 Task: Create a due date automation trigger when advanced on, on the monday of the week a card is due add fields with custom field "Resume" set to a date less than 1 days ago at 11:00 AM.
Action: Mouse moved to (1399, 97)
Screenshot: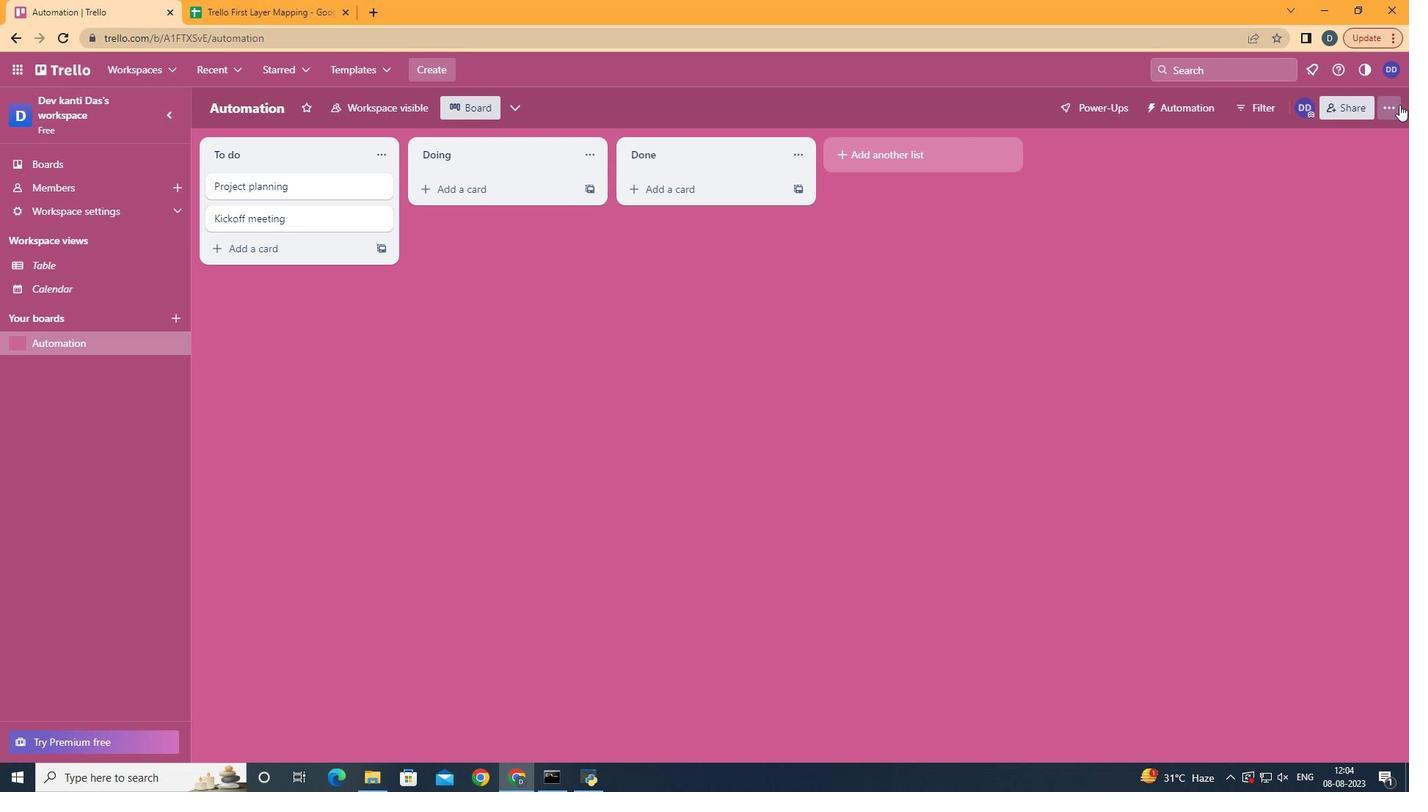
Action: Mouse pressed left at (1399, 97)
Screenshot: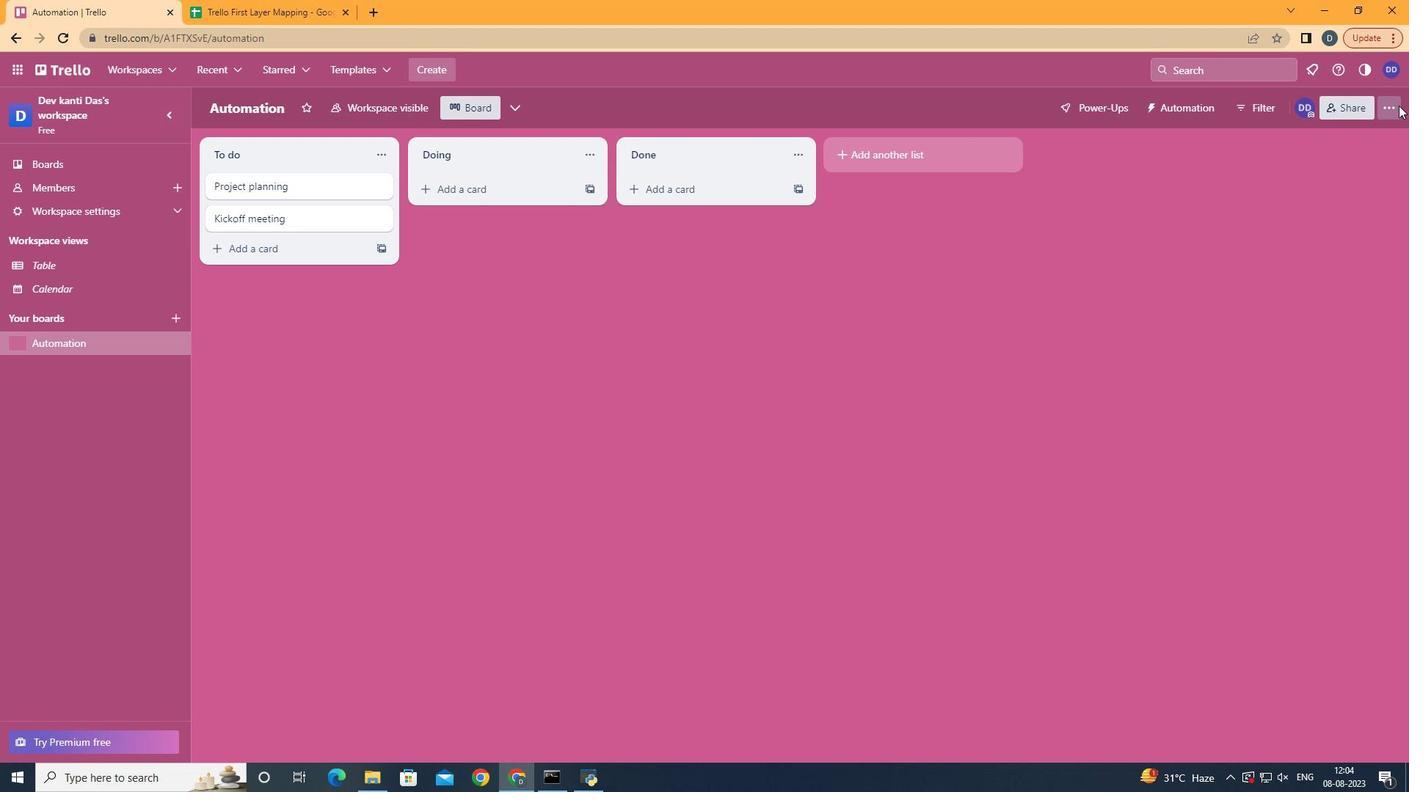 
Action: Mouse moved to (1271, 320)
Screenshot: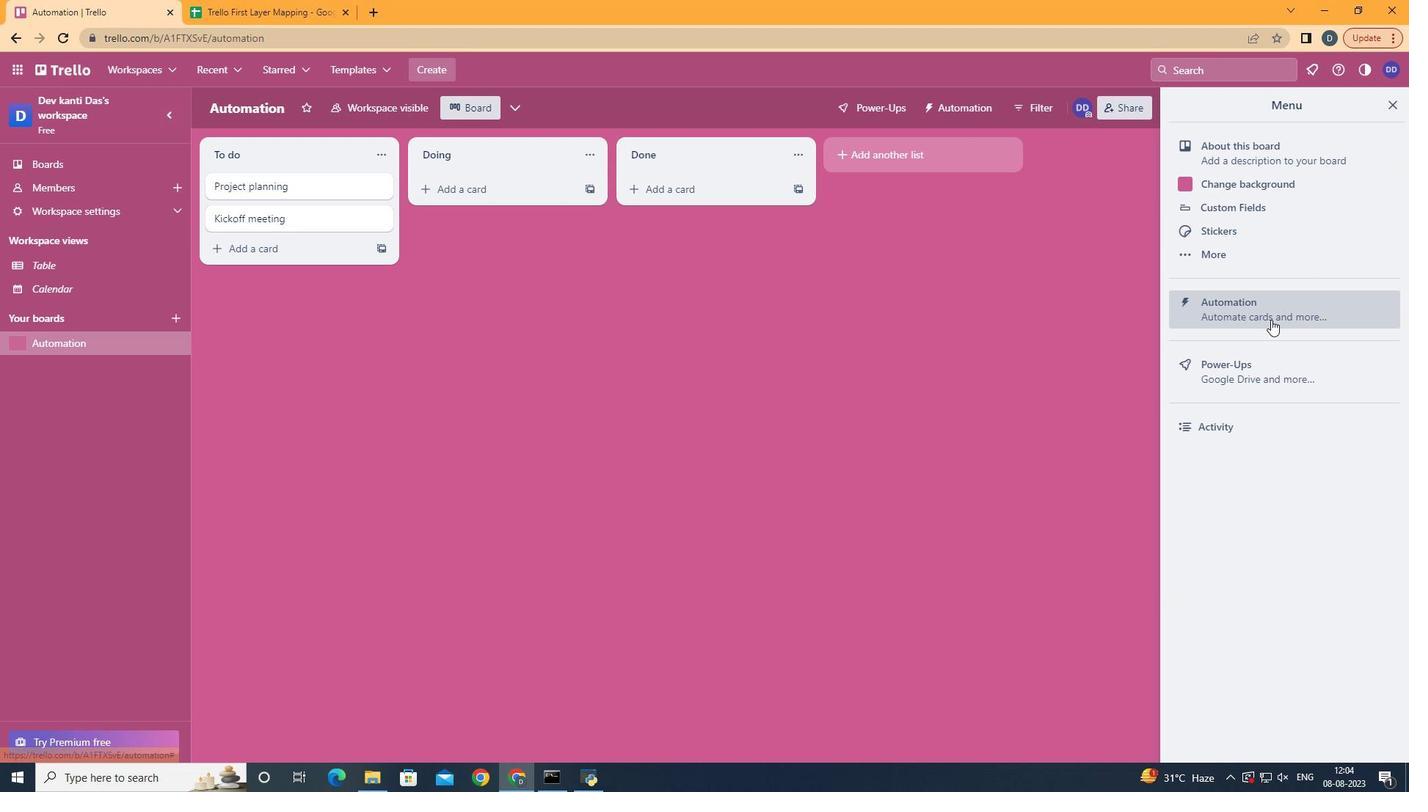 
Action: Mouse pressed left at (1271, 320)
Screenshot: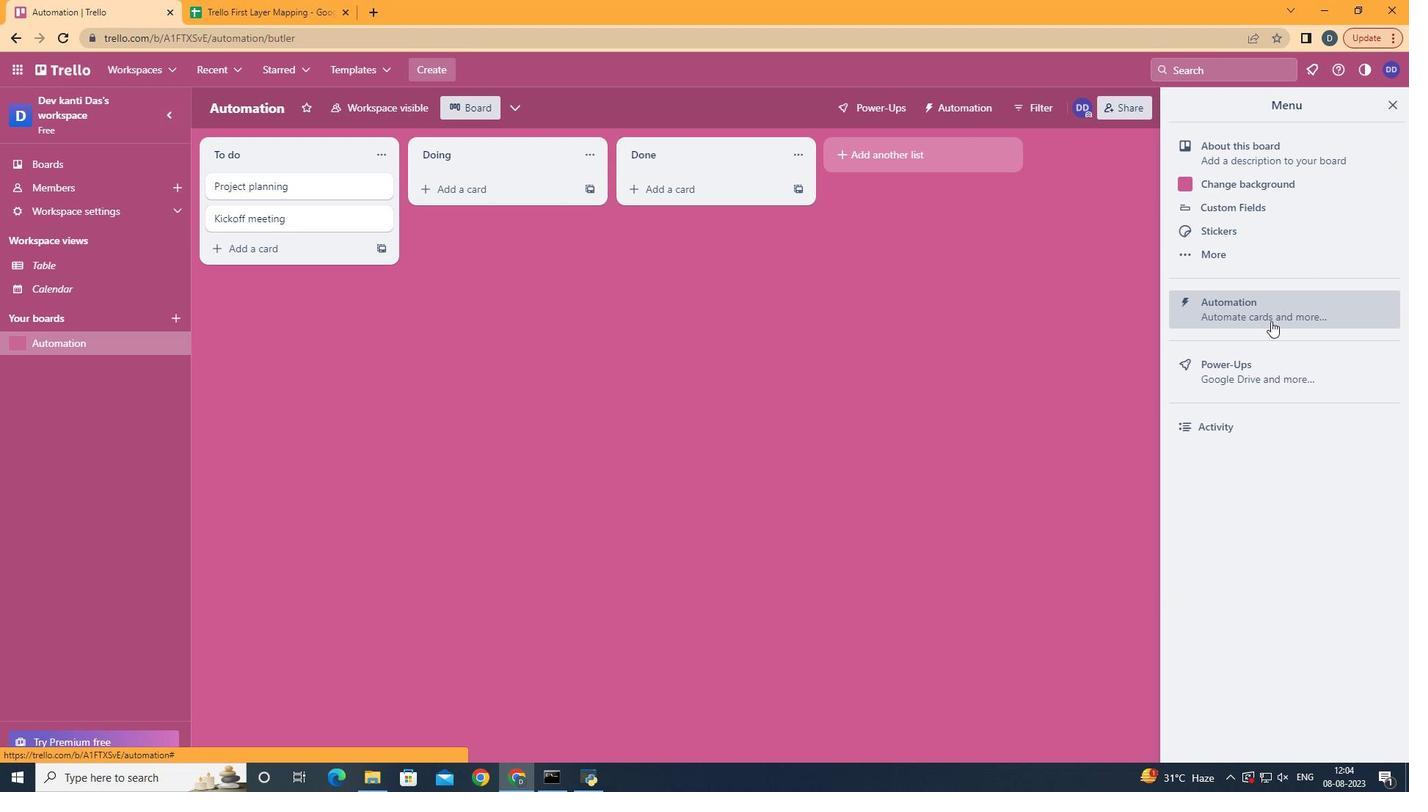 
Action: Mouse moved to (259, 292)
Screenshot: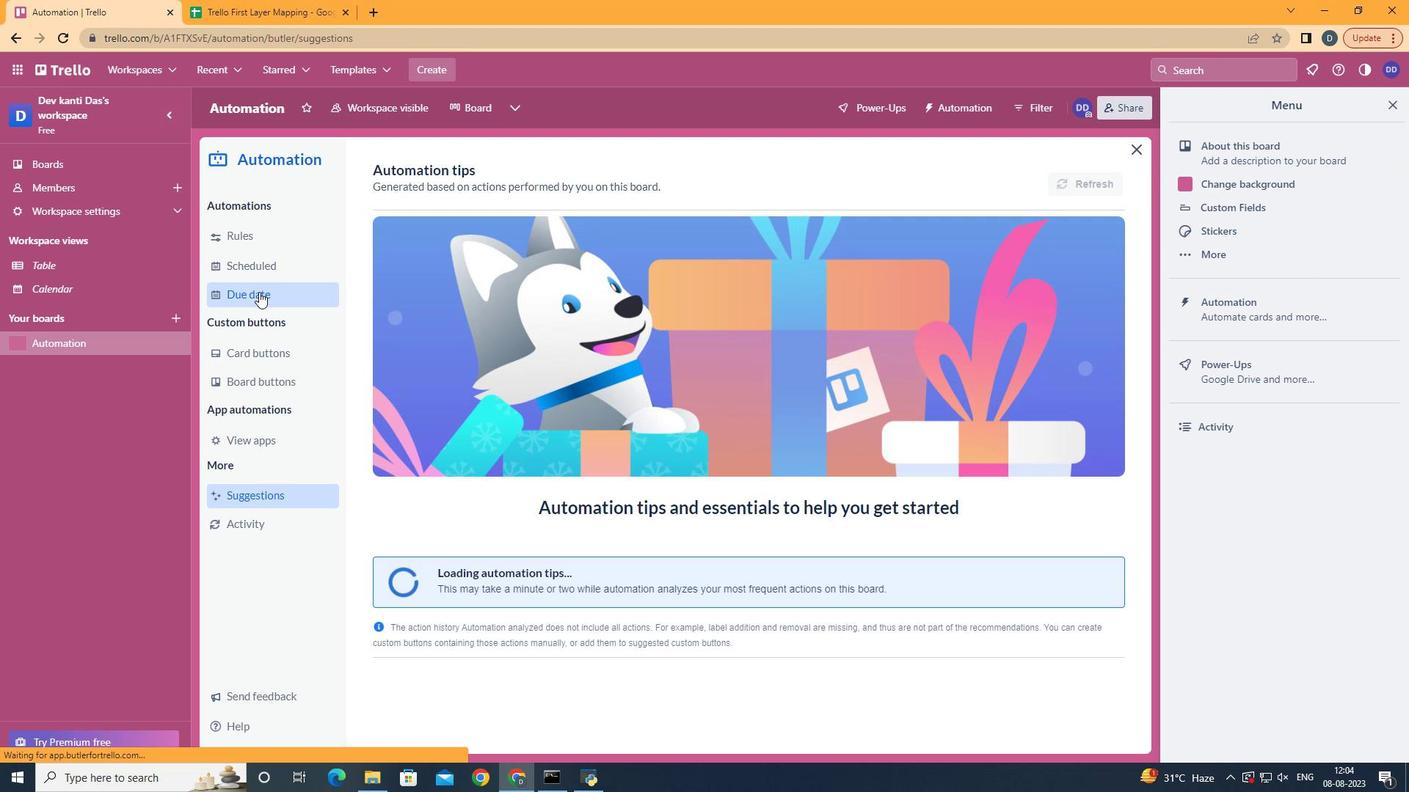 
Action: Mouse pressed left at (259, 292)
Screenshot: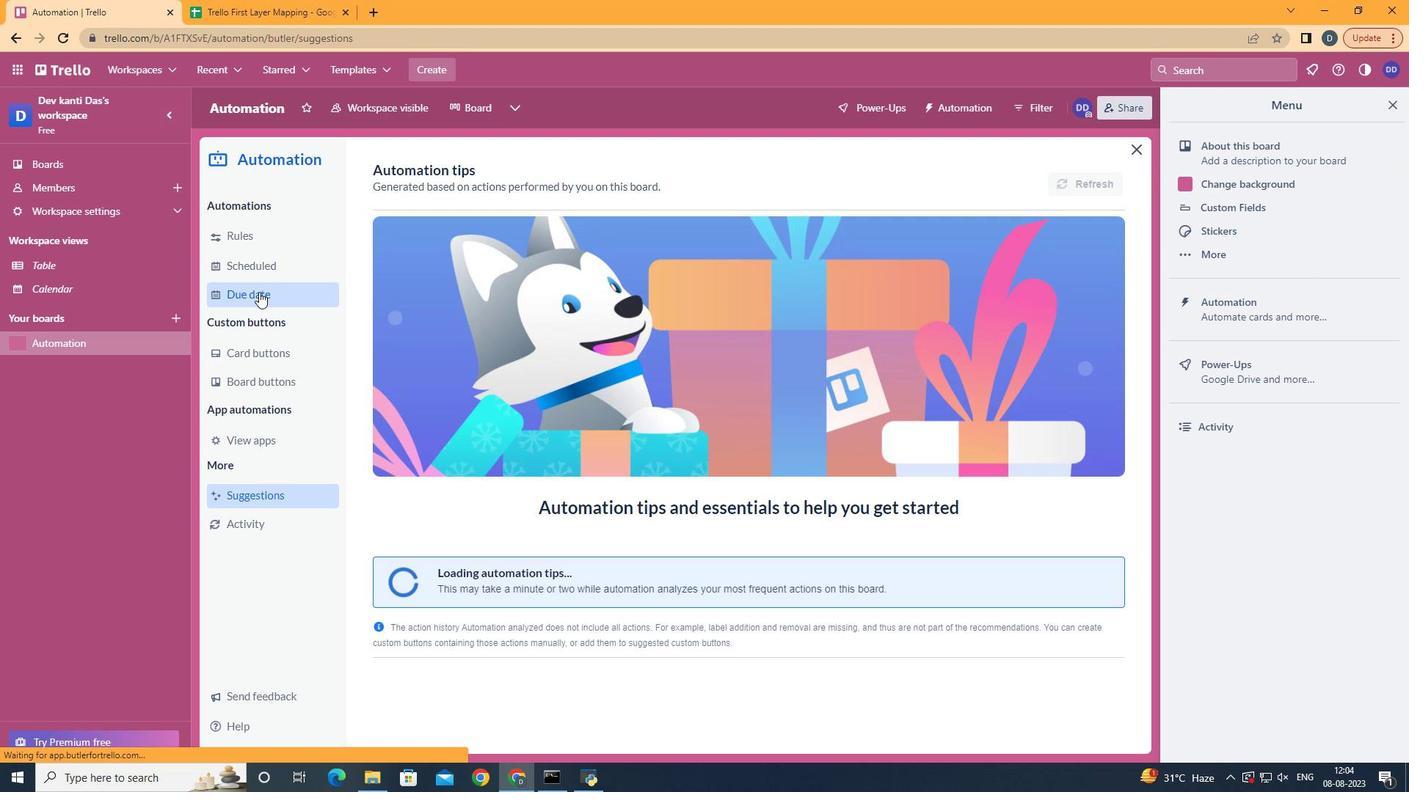
Action: Mouse moved to (1046, 170)
Screenshot: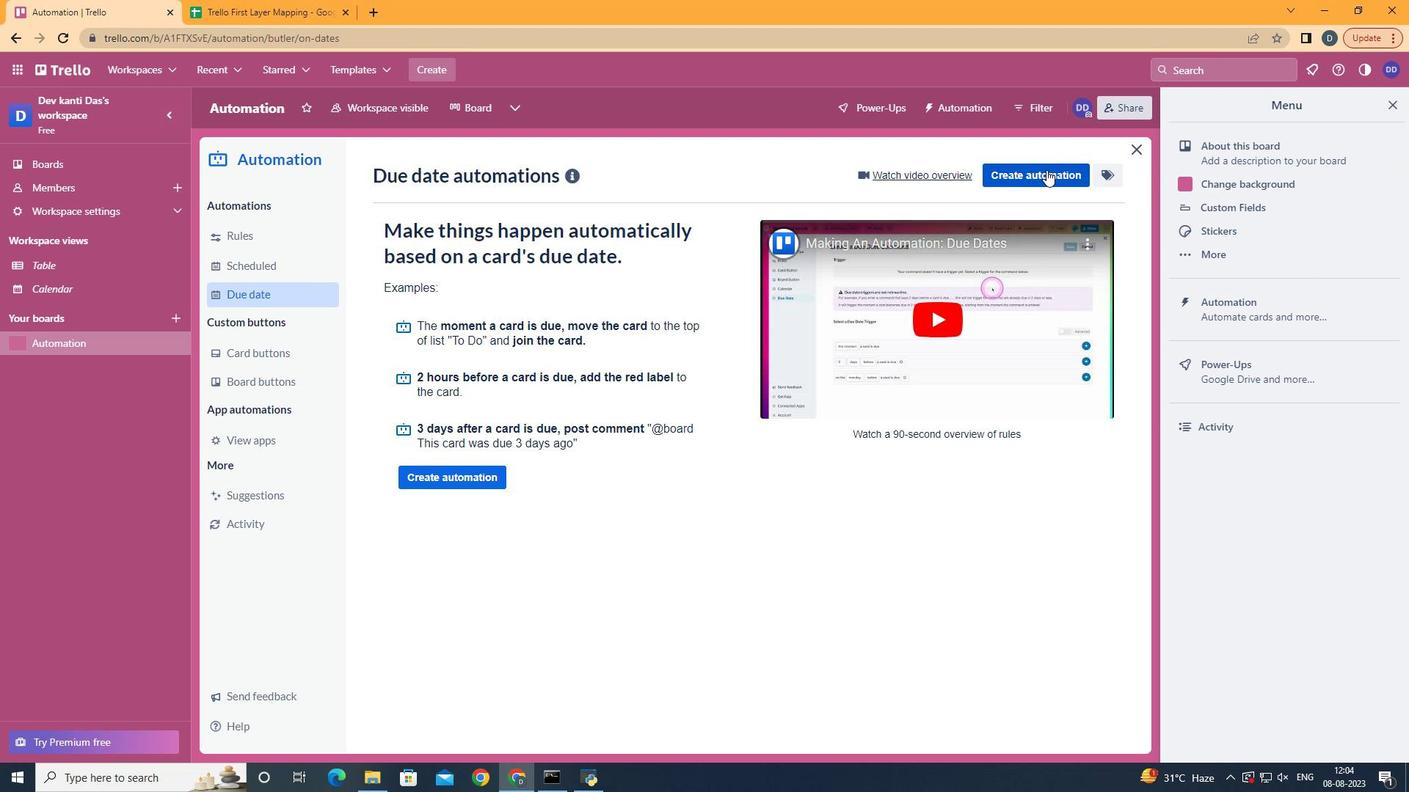 
Action: Mouse pressed left at (1046, 170)
Screenshot: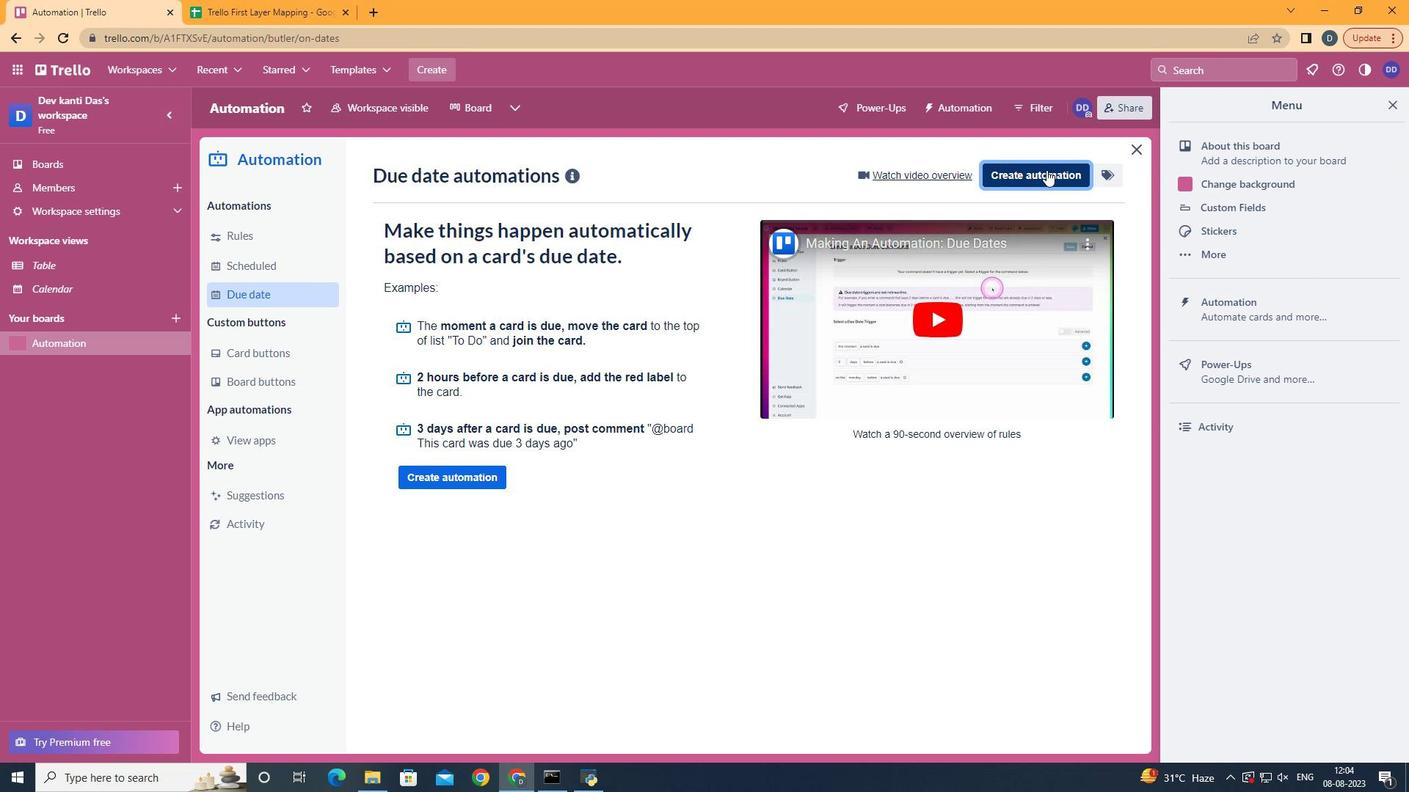 
Action: Mouse moved to (773, 321)
Screenshot: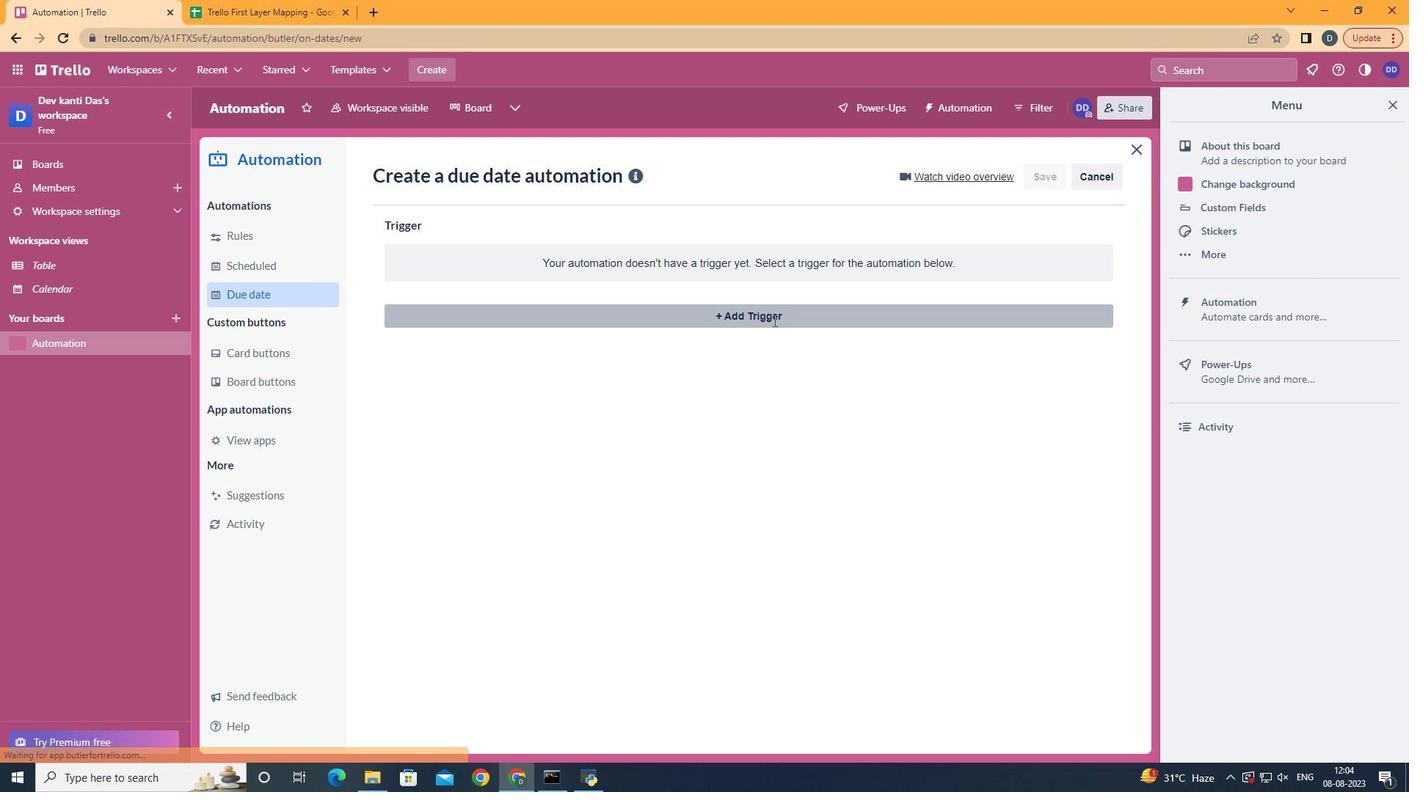 
Action: Mouse pressed left at (773, 321)
Screenshot: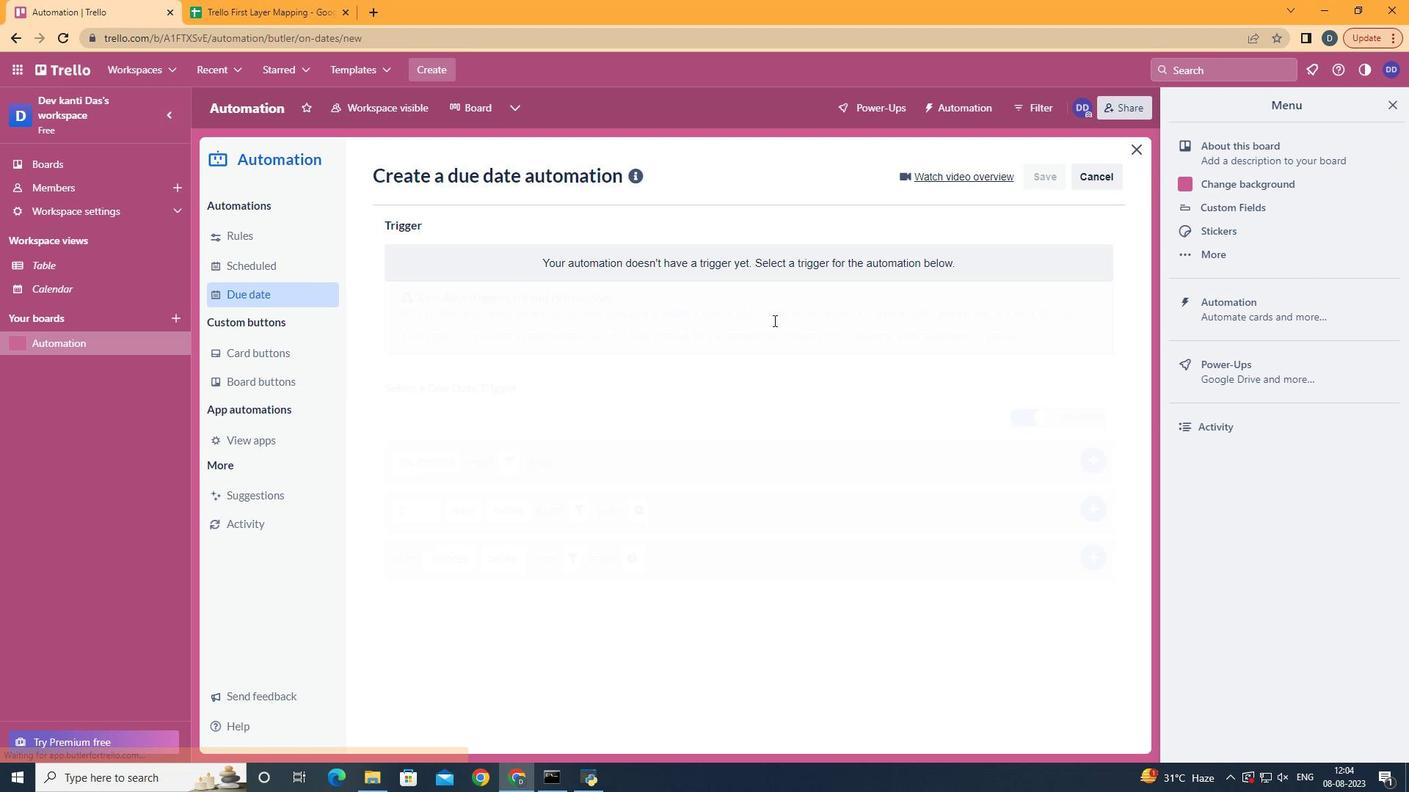 
Action: Mouse moved to (460, 378)
Screenshot: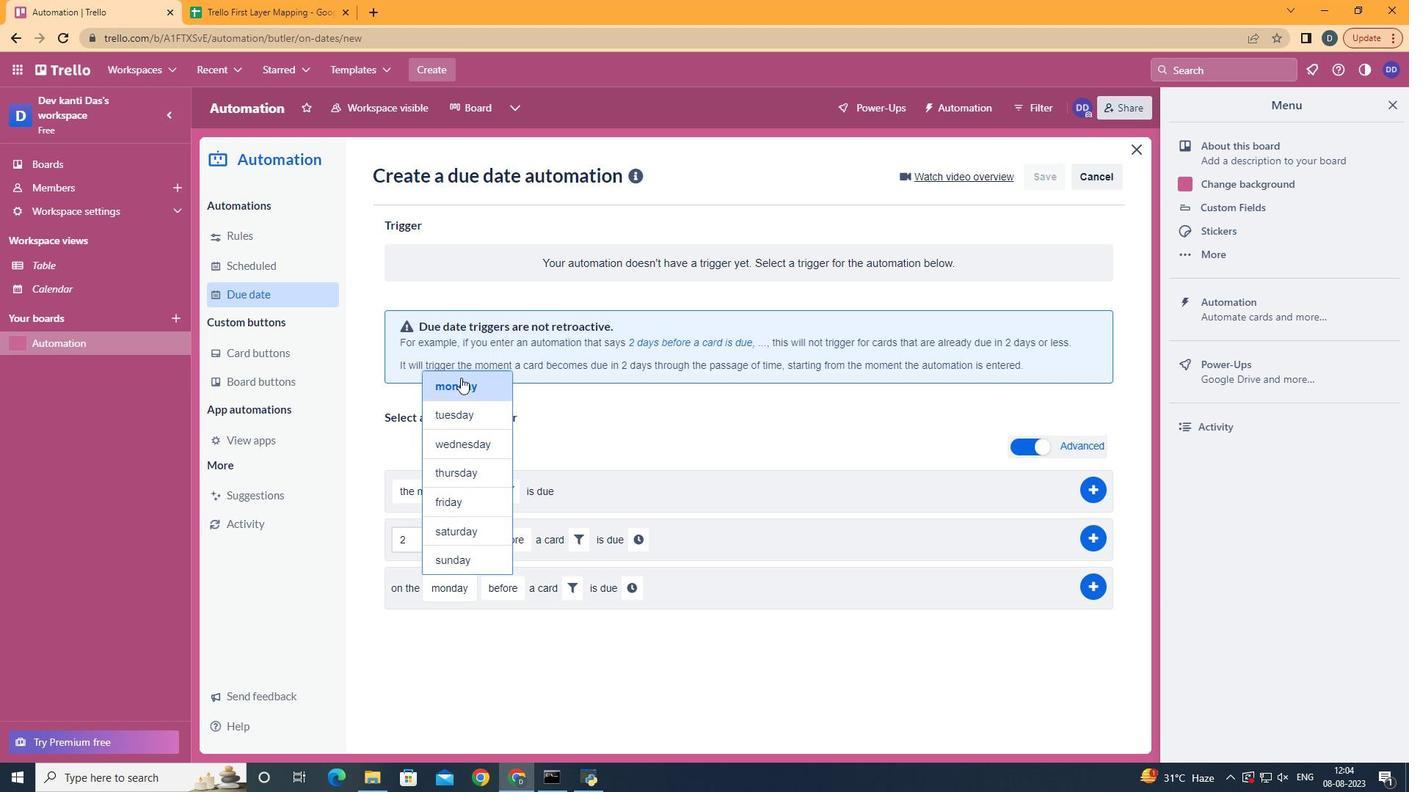 
Action: Mouse pressed left at (460, 378)
Screenshot: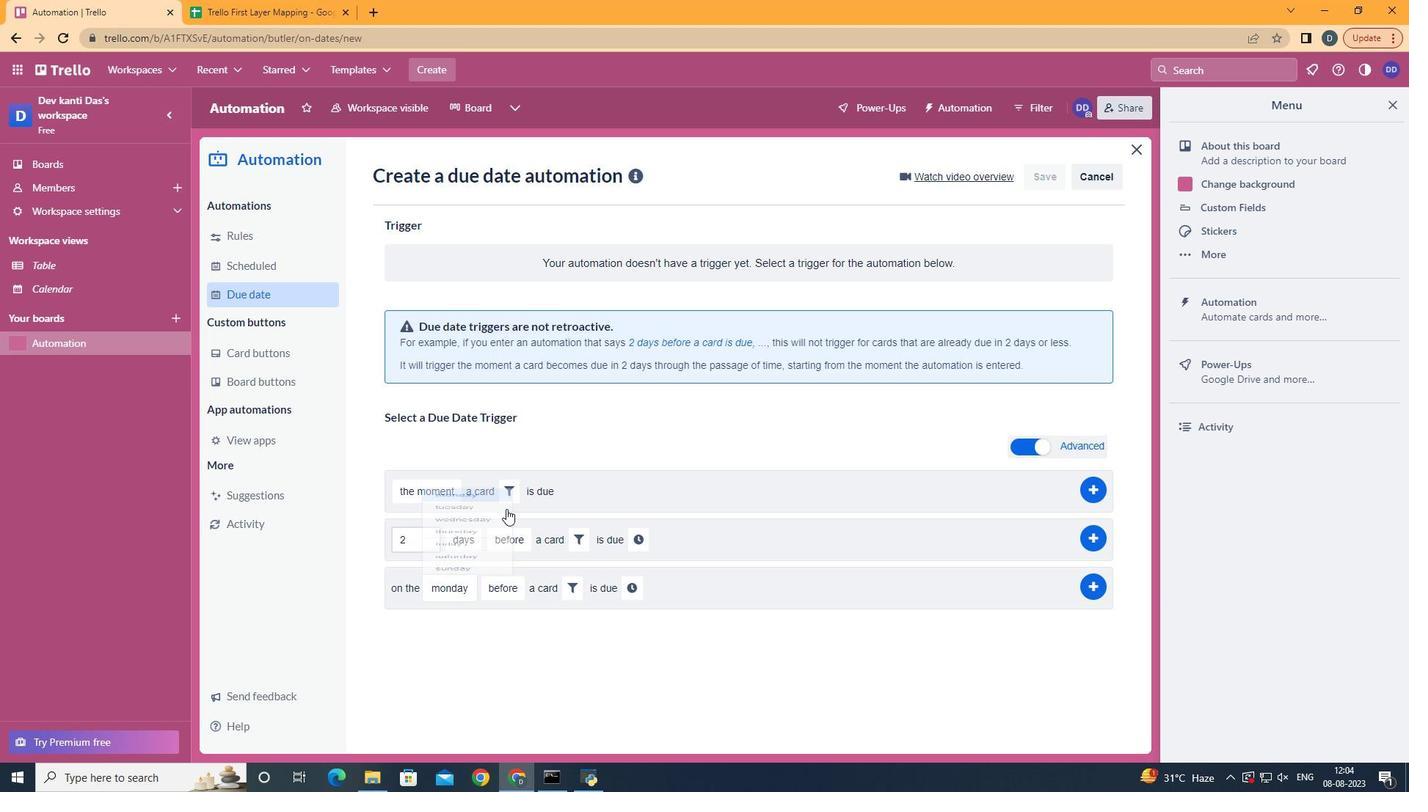 
Action: Mouse moved to (529, 678)
Screenshot: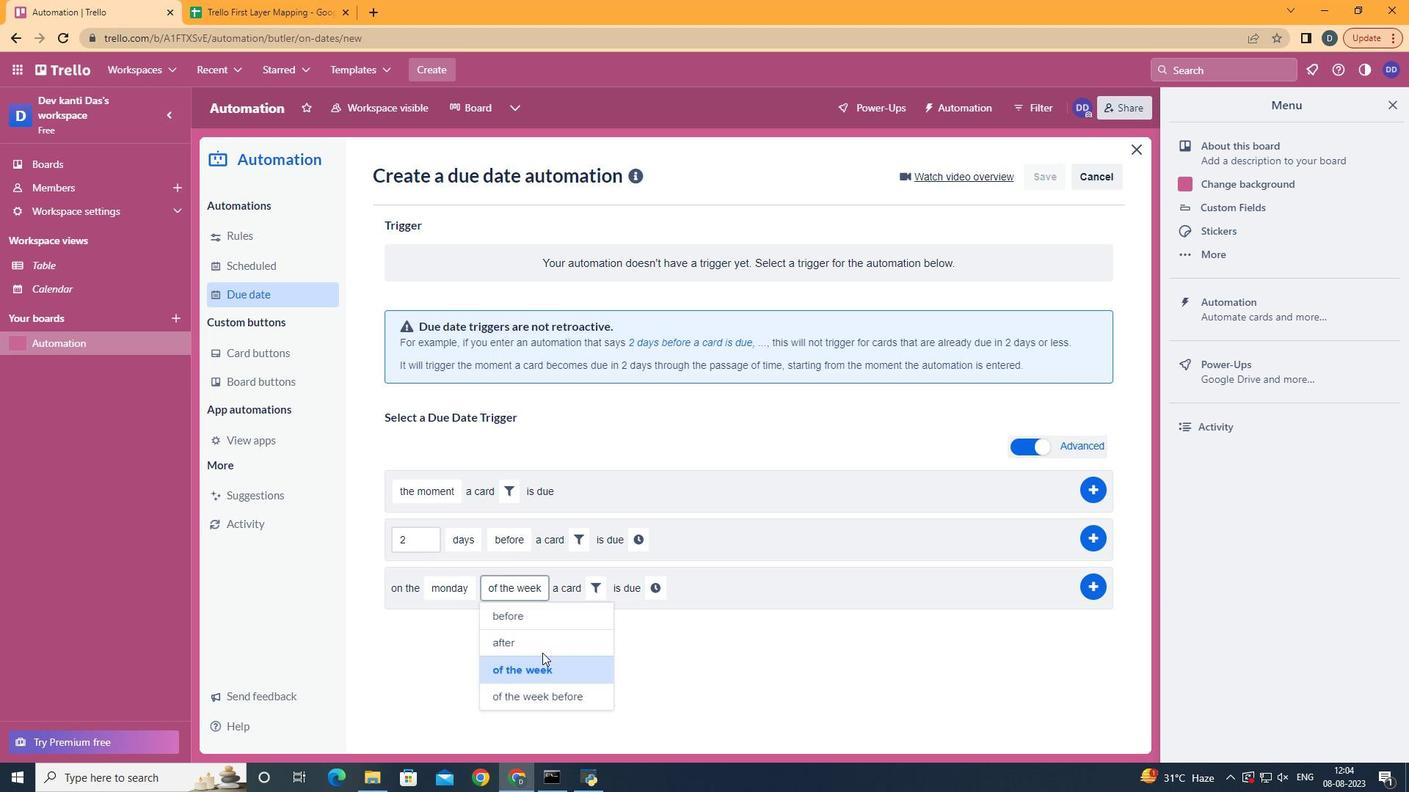 
Action: Mouse pressed left at (529, 678)
Screenshot: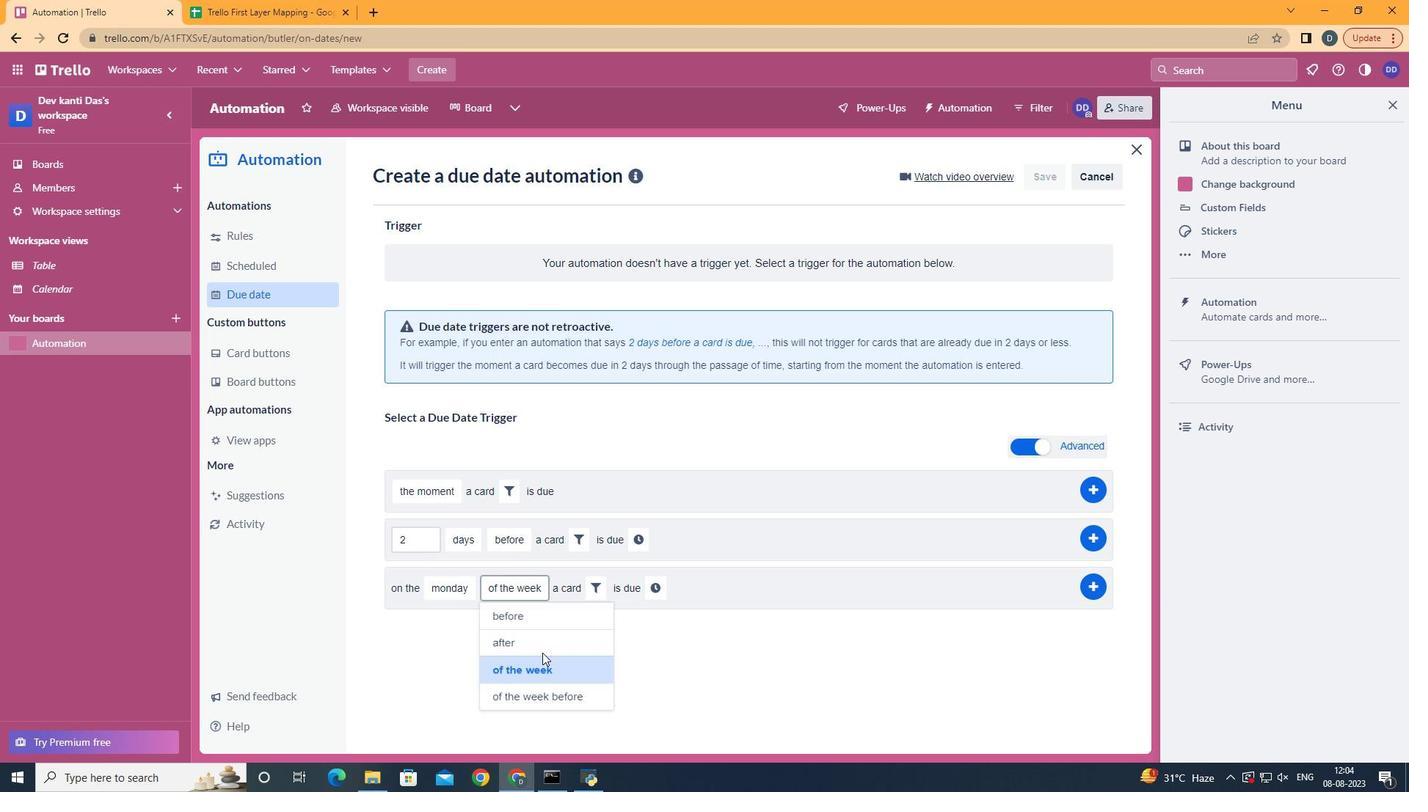 
Action: Mouse moved to (589, 595)
Screenshot: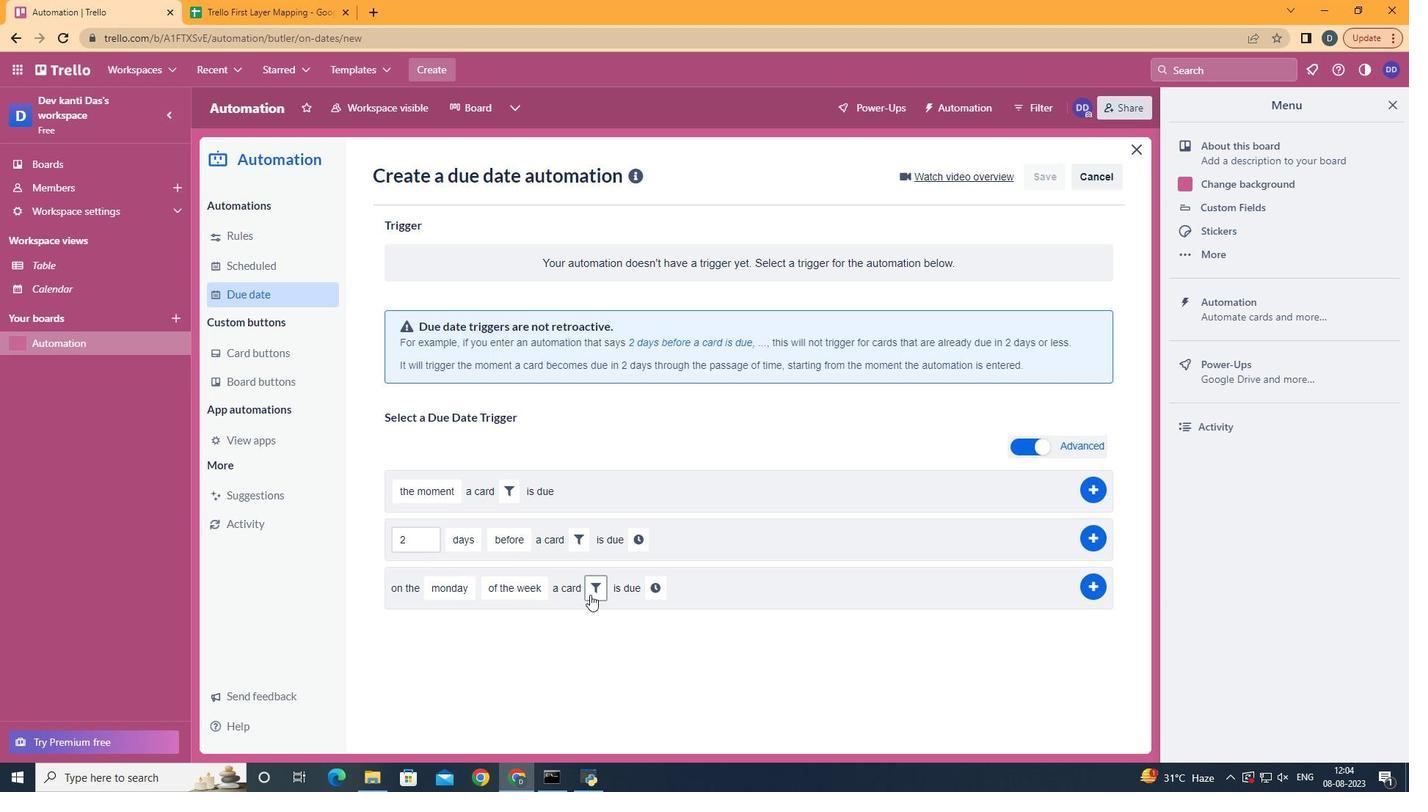 
Action: Mouse pressed left at (589, 595)
Screenshot: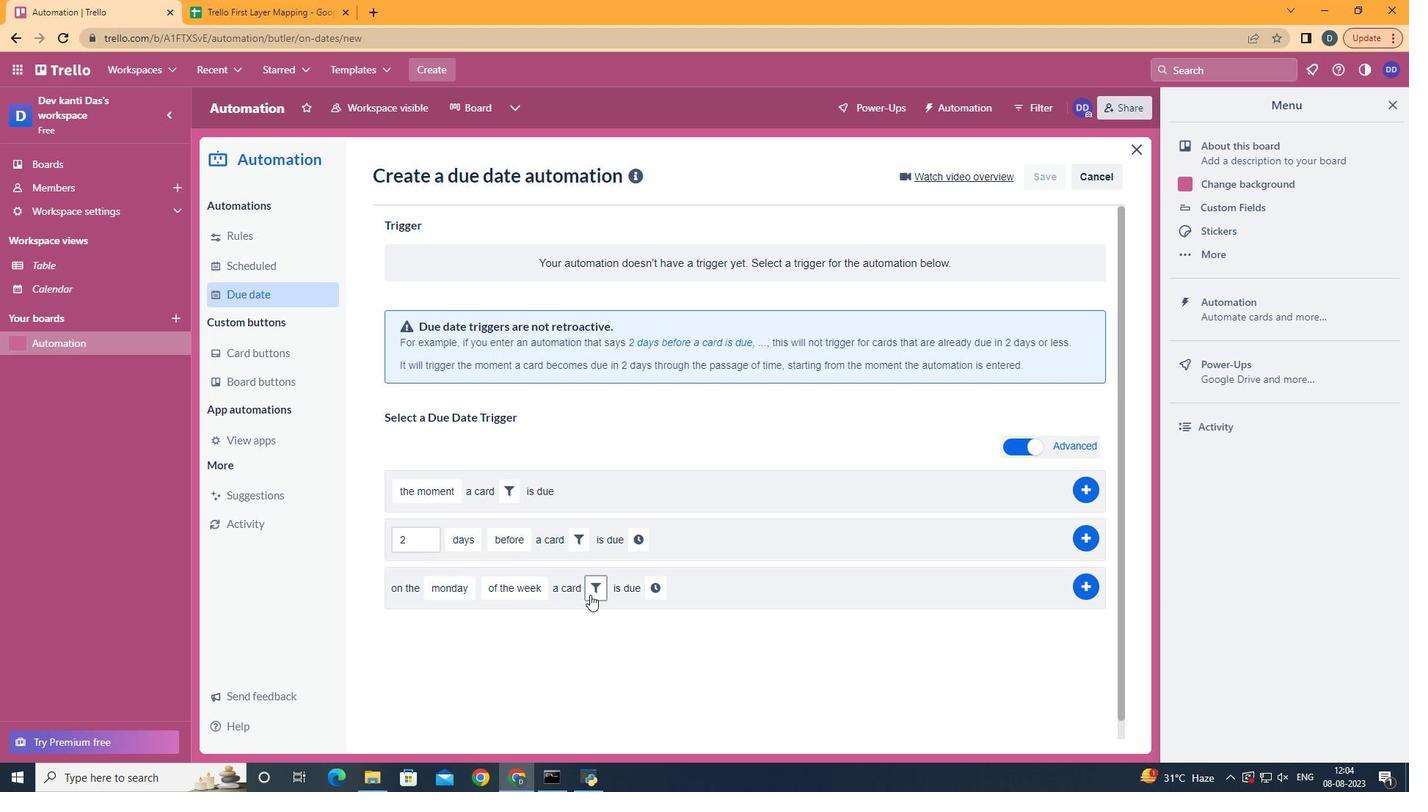
Action: Mouse moved to (824, 641)
Screenshot: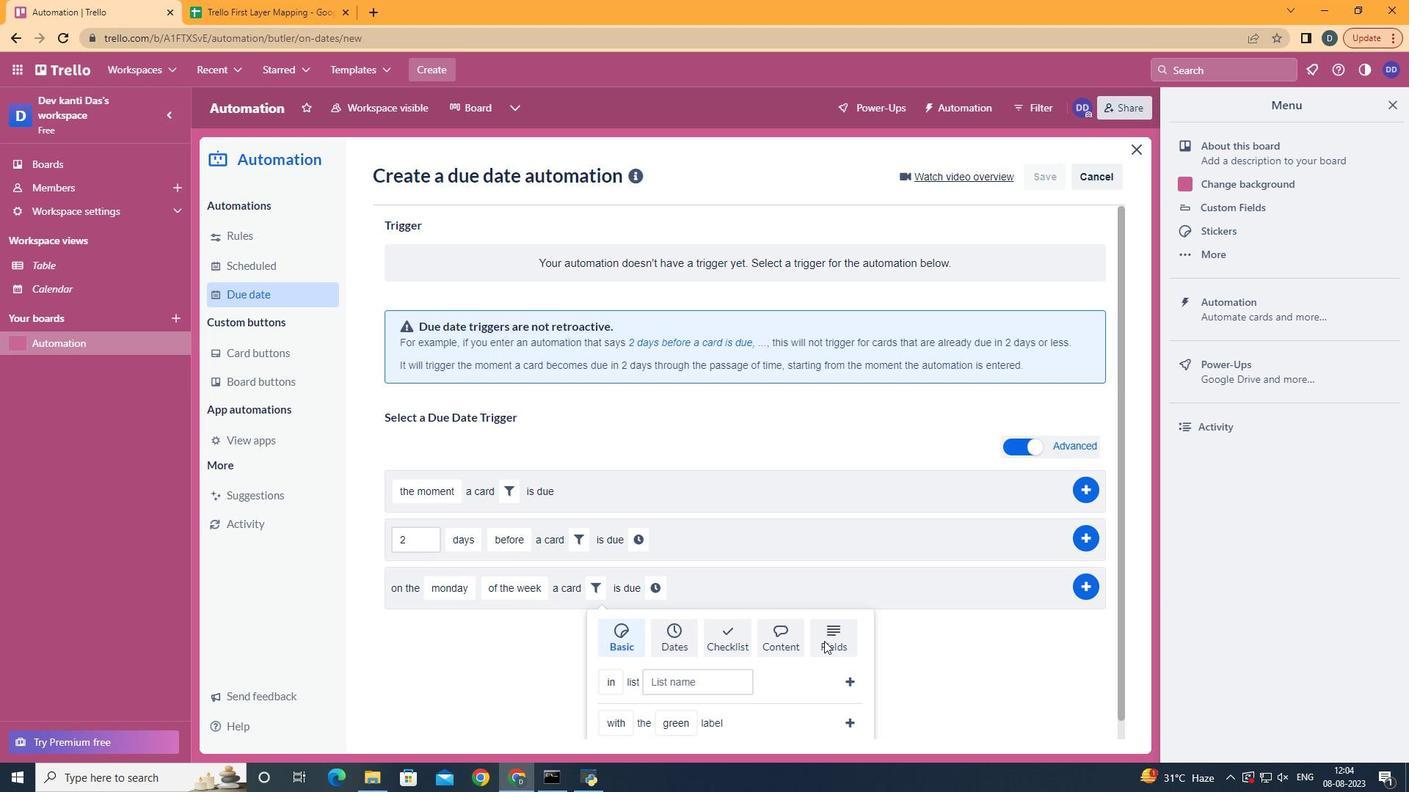 
Action: Mouse pressed left at (824, 641)
Screenshot: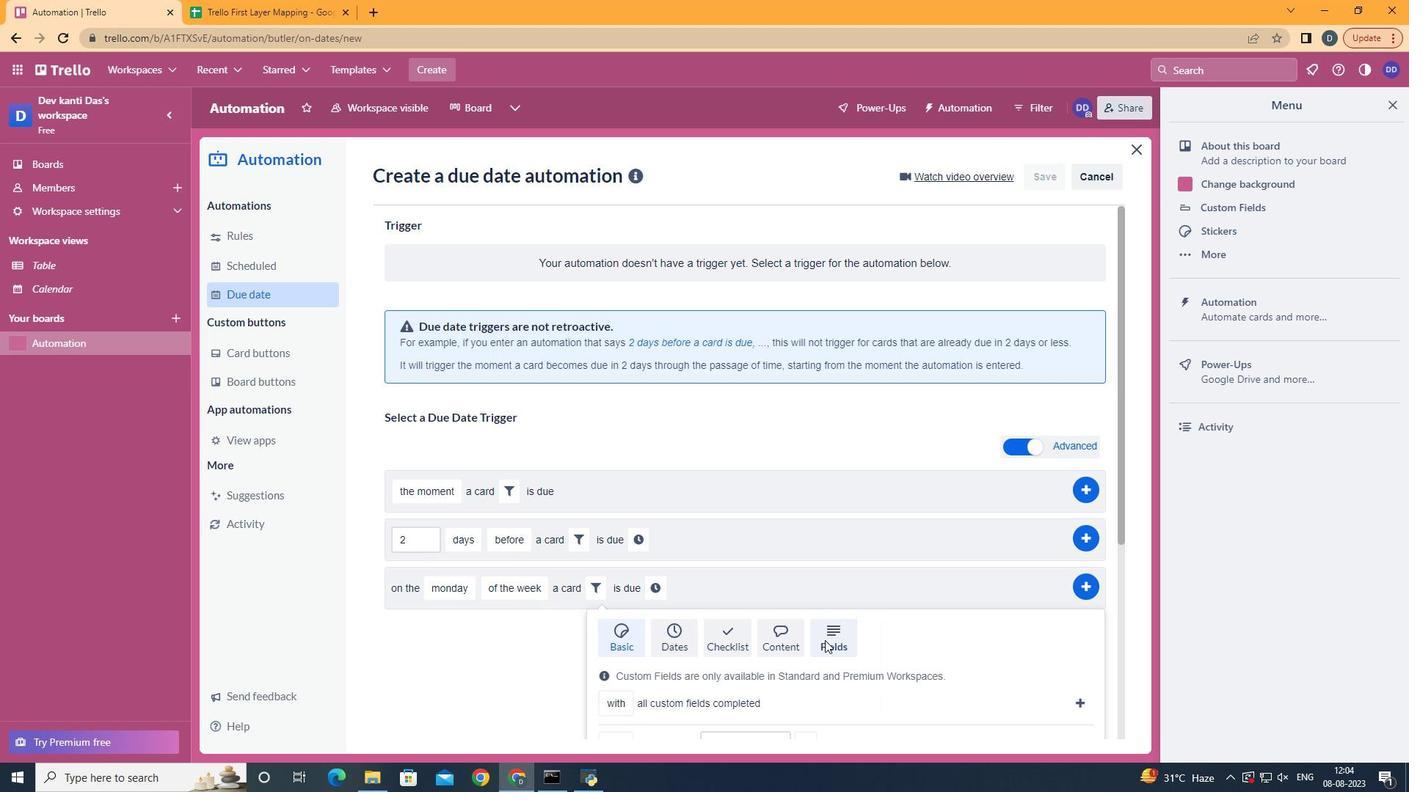 
Action: Mouse moved to (825, 640)
Screenshot: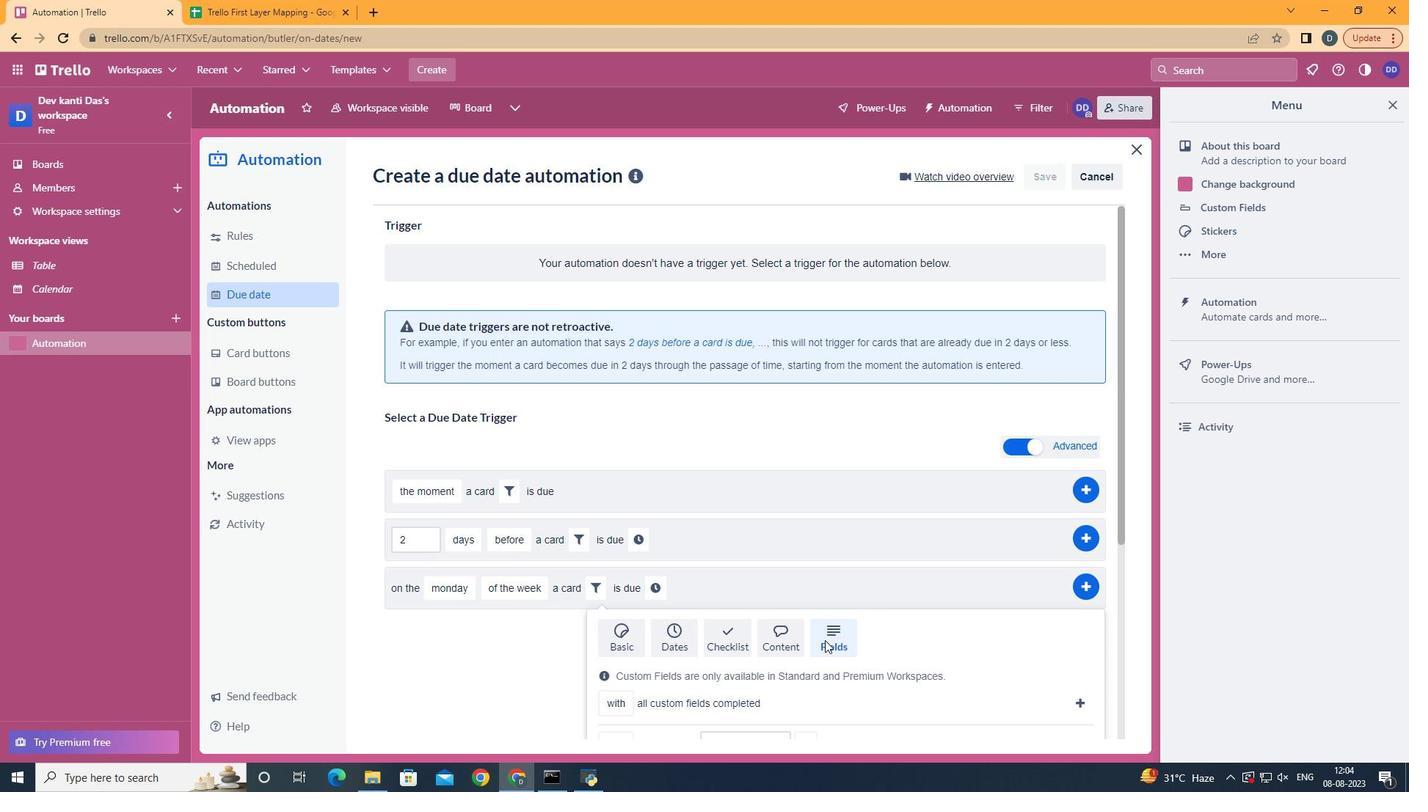 
Action: Mouse scrolled (825, 640) with delta (0, 0)
Screenshot: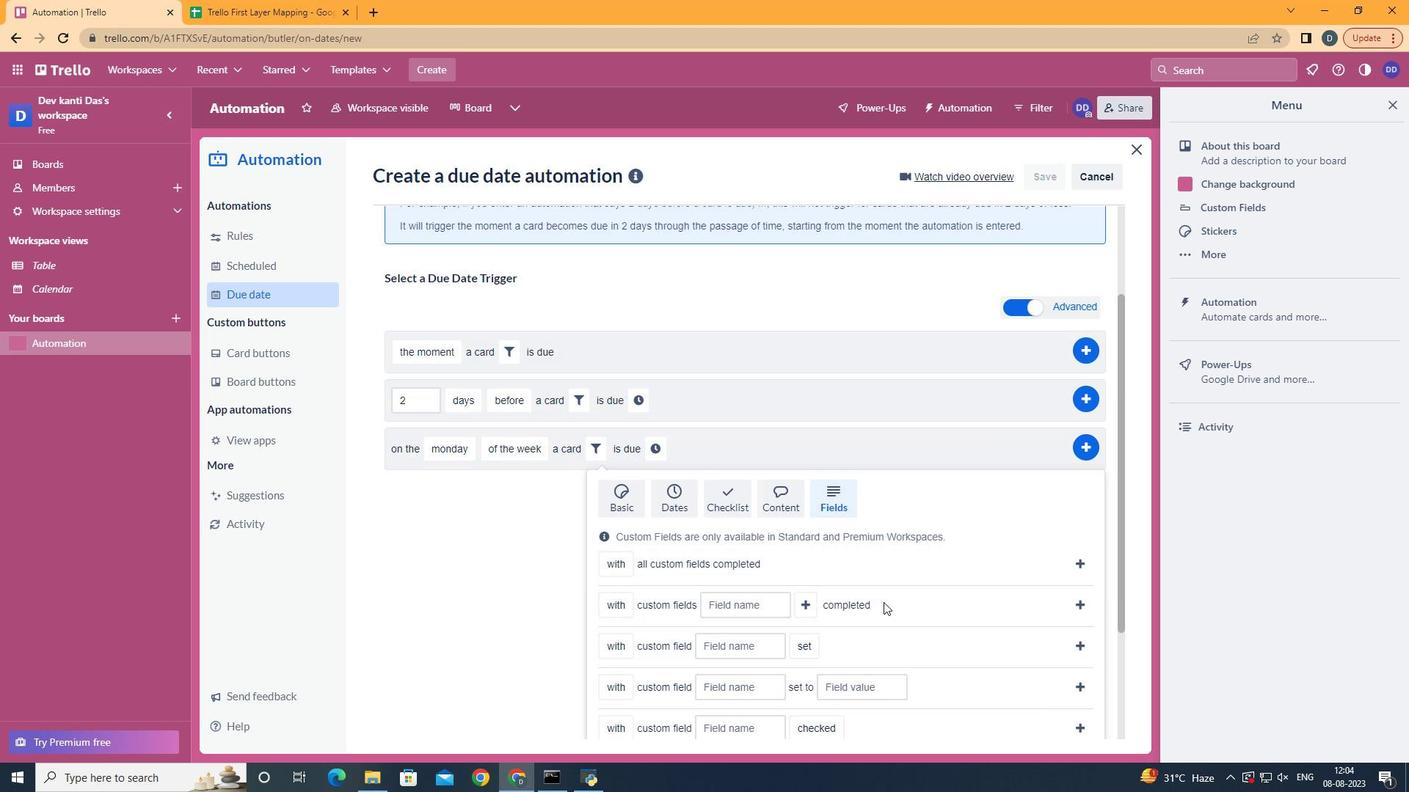 
Action: Mouse scrolled (825, 640) with delta (0, 0)
Screenshot: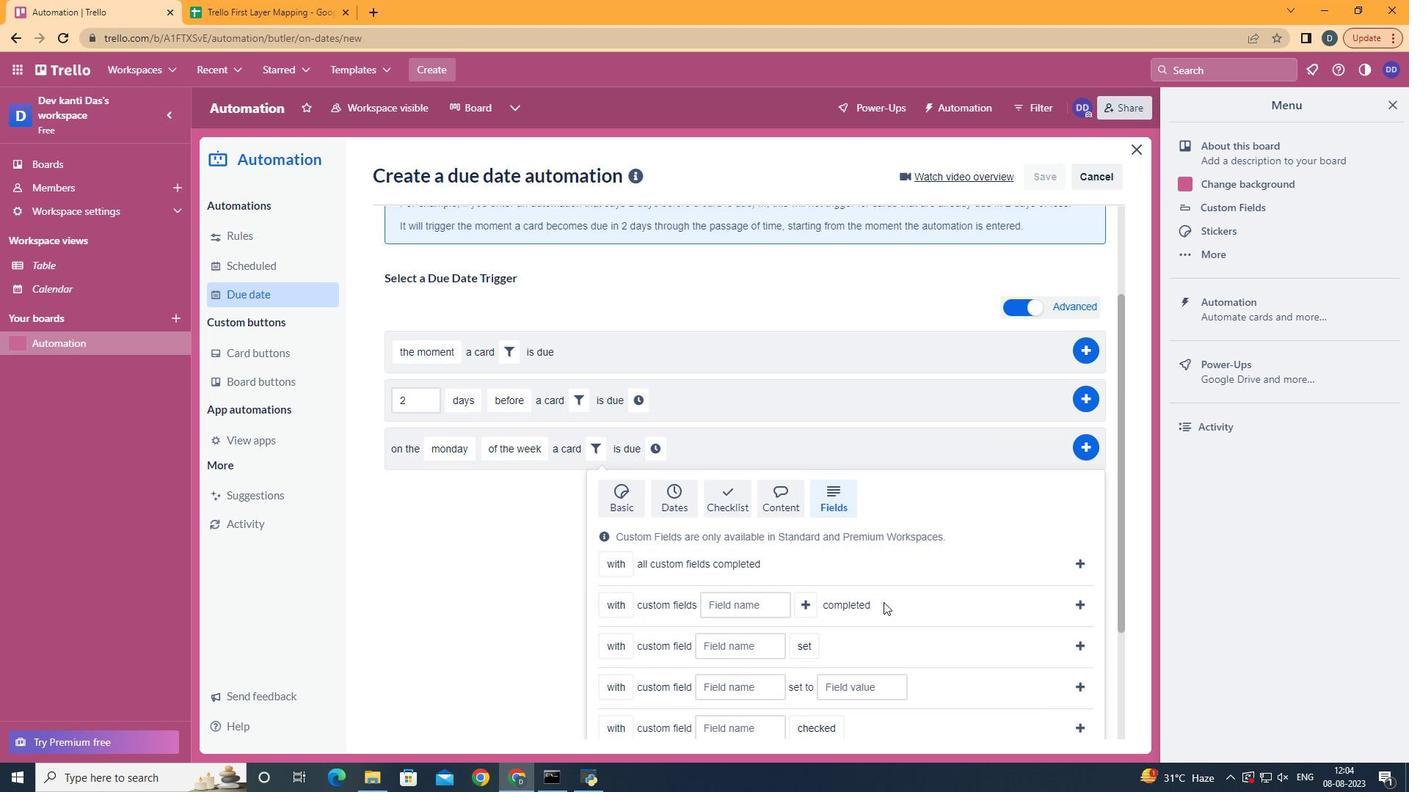 
Action: Mouse moved to (825, 639)
Screenshot: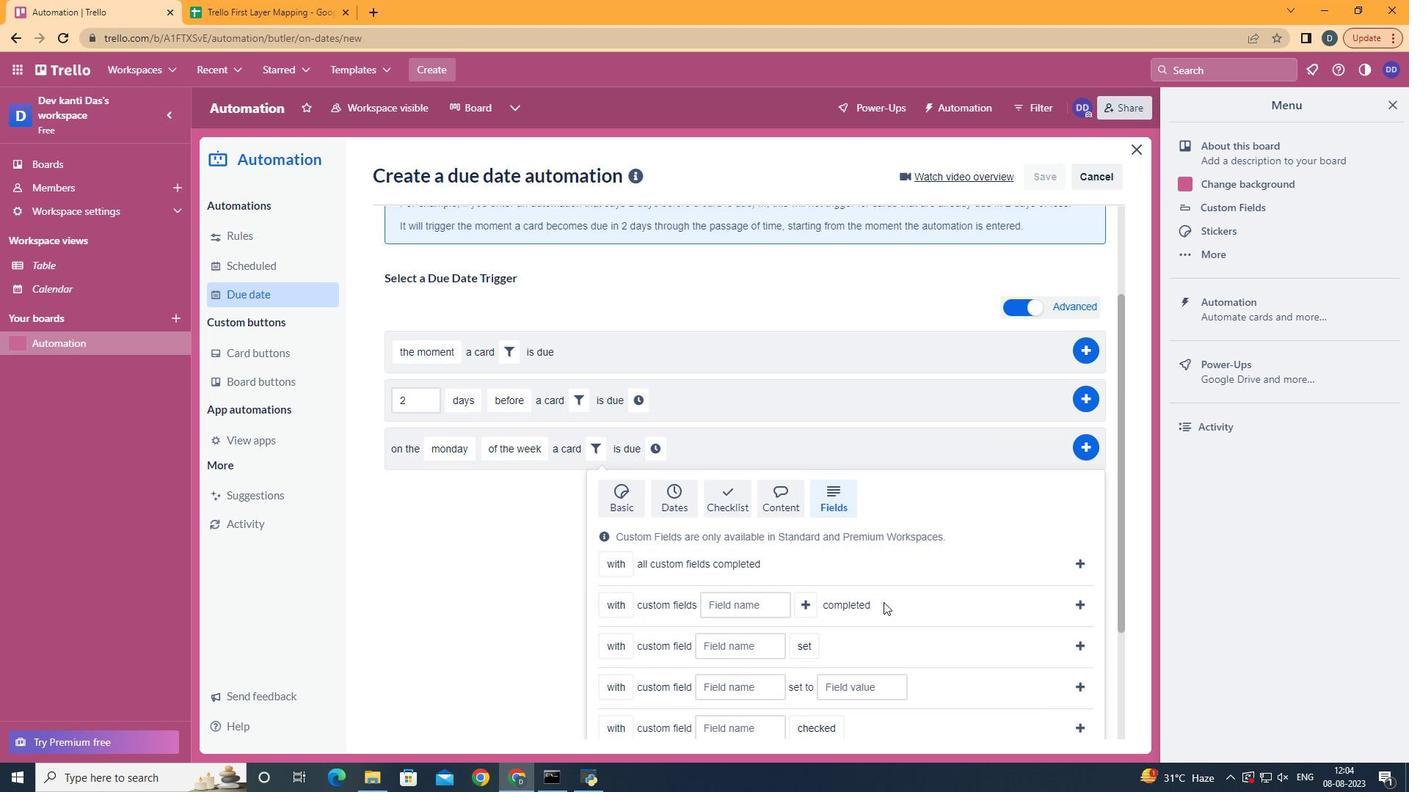 
Action: Mouse scrolled (825, 638) with delta (0, 0)
Screenshot: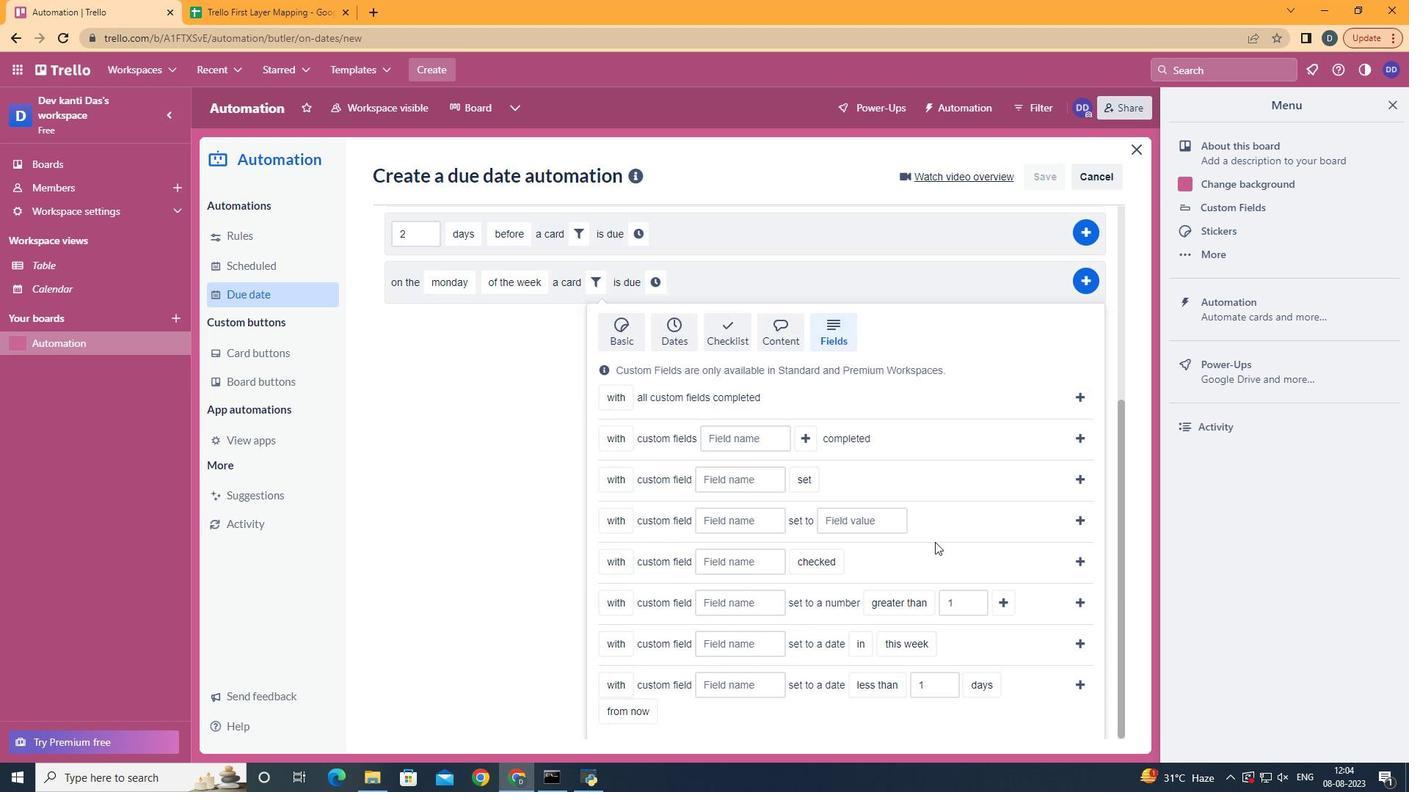 
Action: Mouse moved to (840, 628)
Screenshot: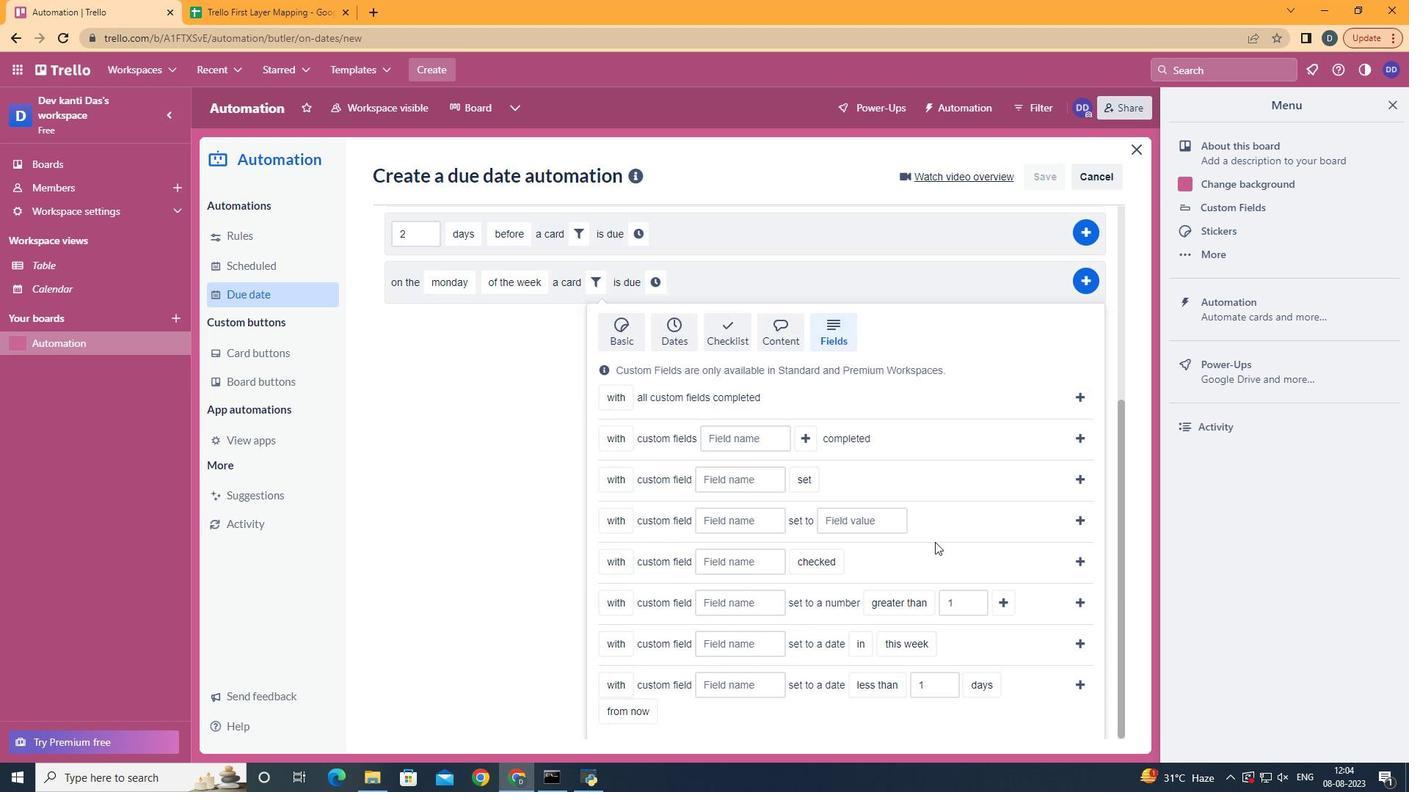
Action: Mouse scrolled (833, 633) with delta (0, 0)
Screenshot: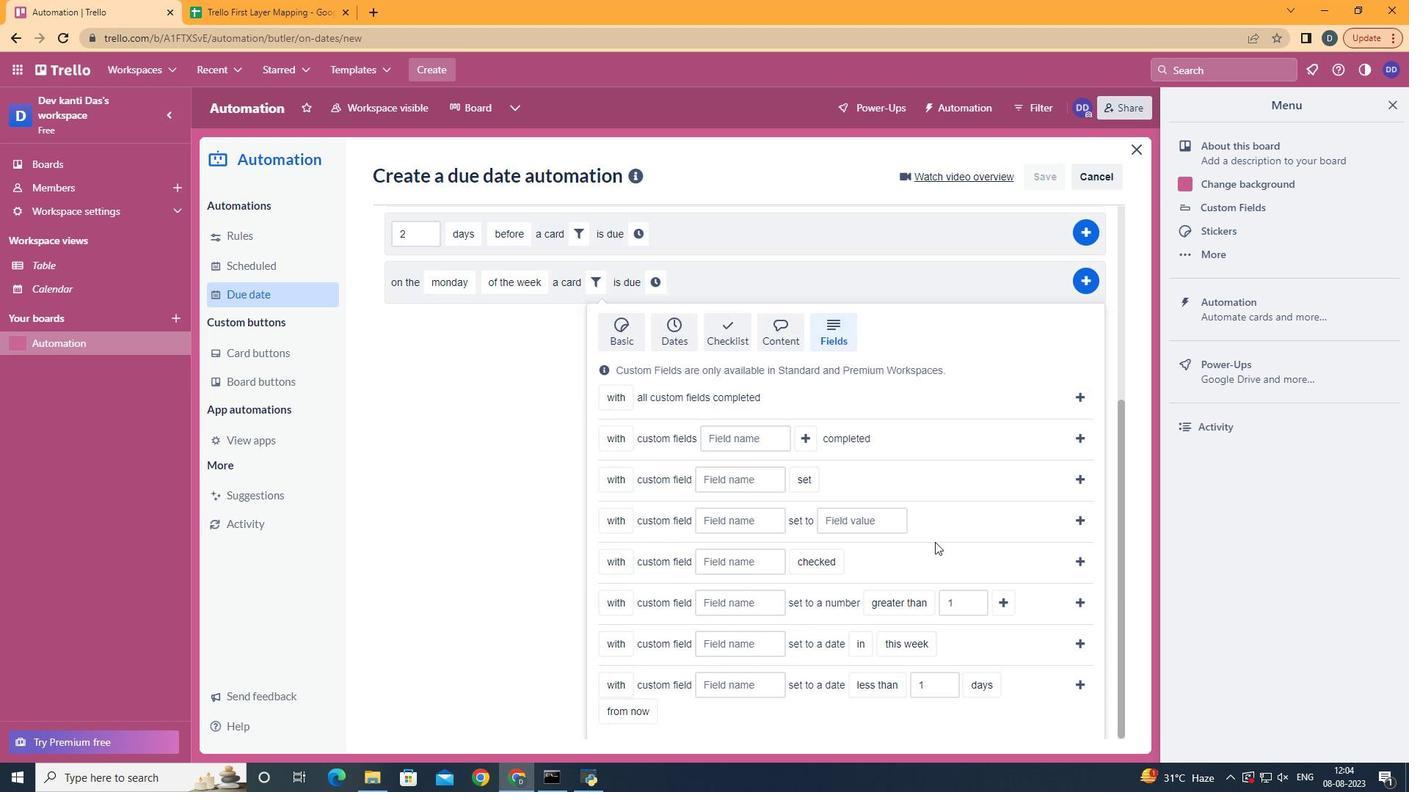 
Action: Mouse moved to (855, 618)
Screenshot: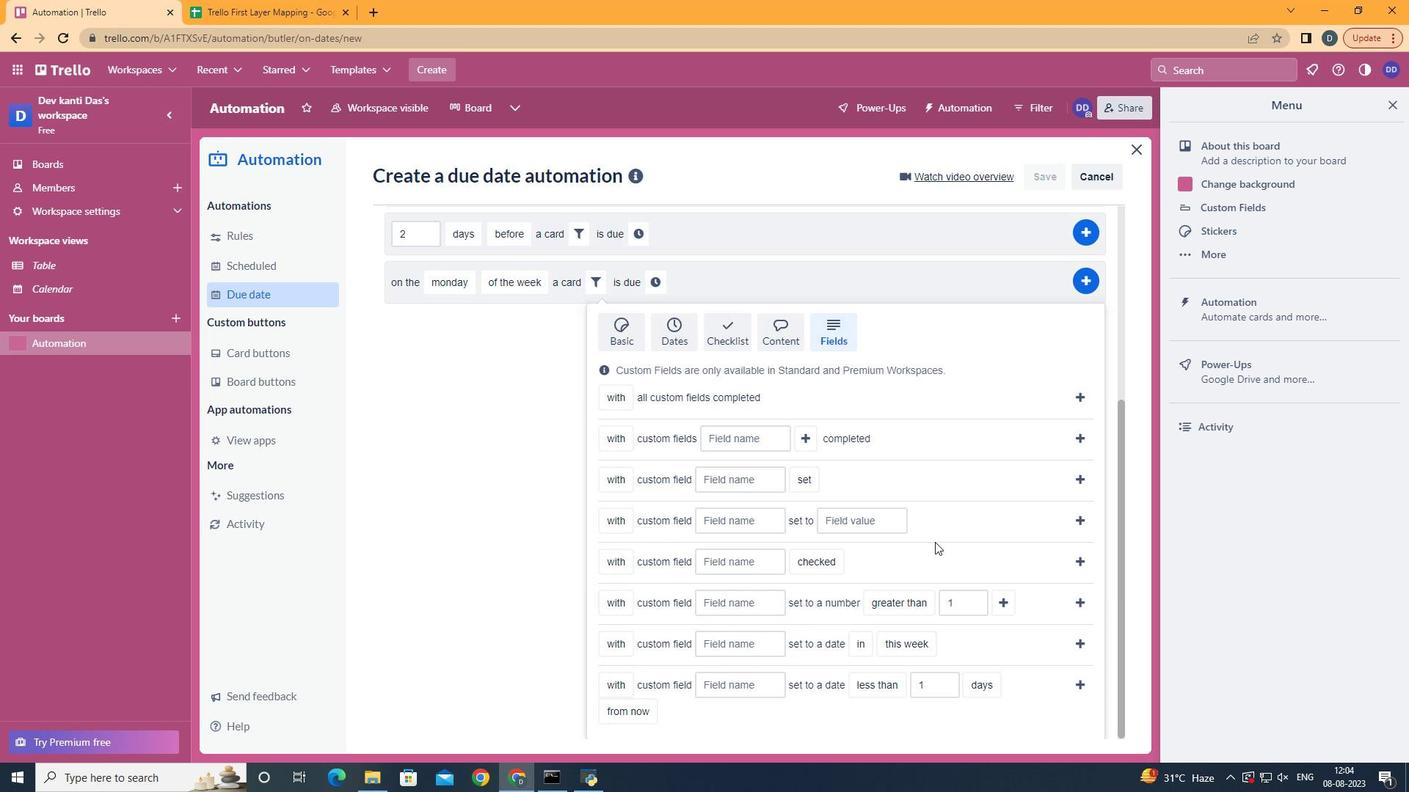 
Action: Mouse scrolled (847, 621) with delta (0, 0)
Screenshot: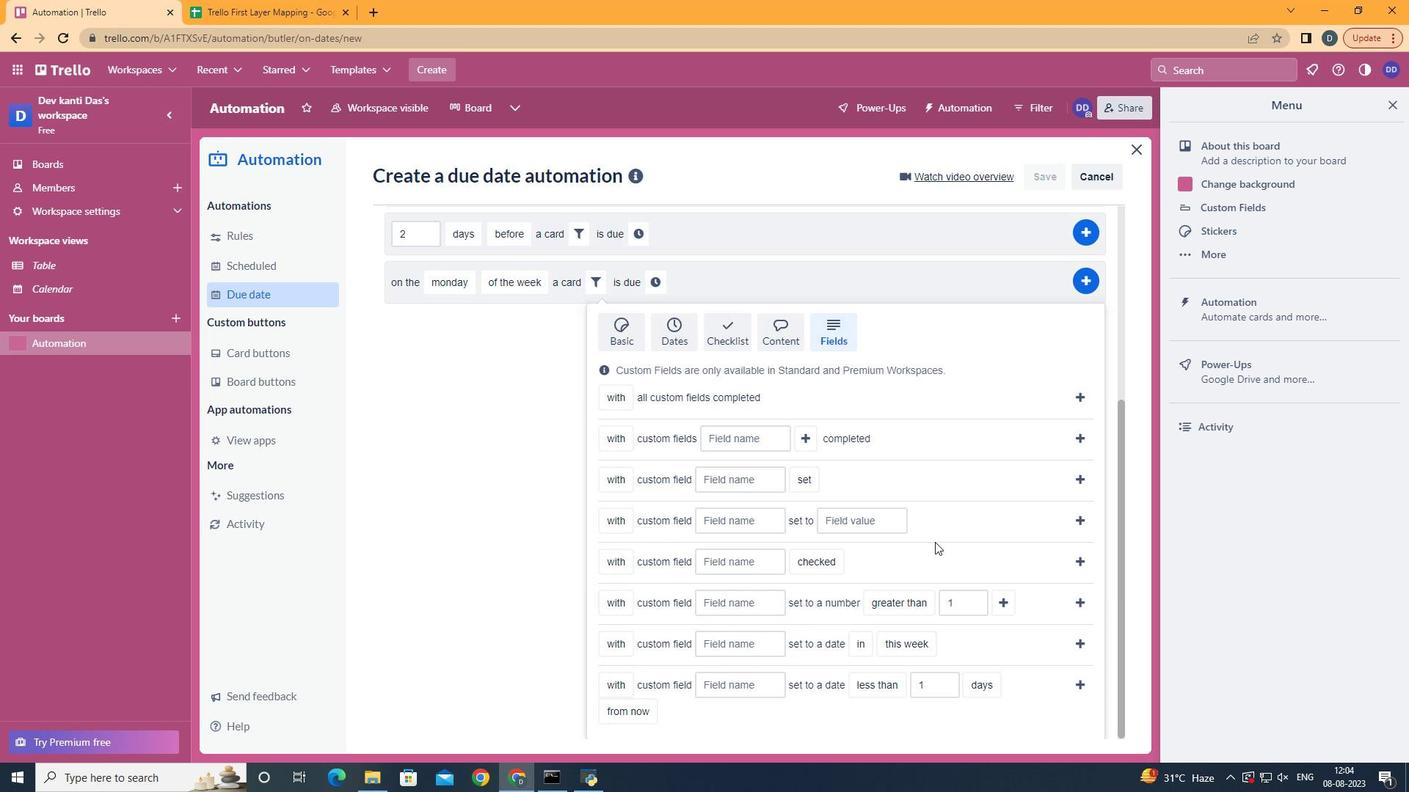 
Action: Mouse moved to (952, 511)
Screenshot: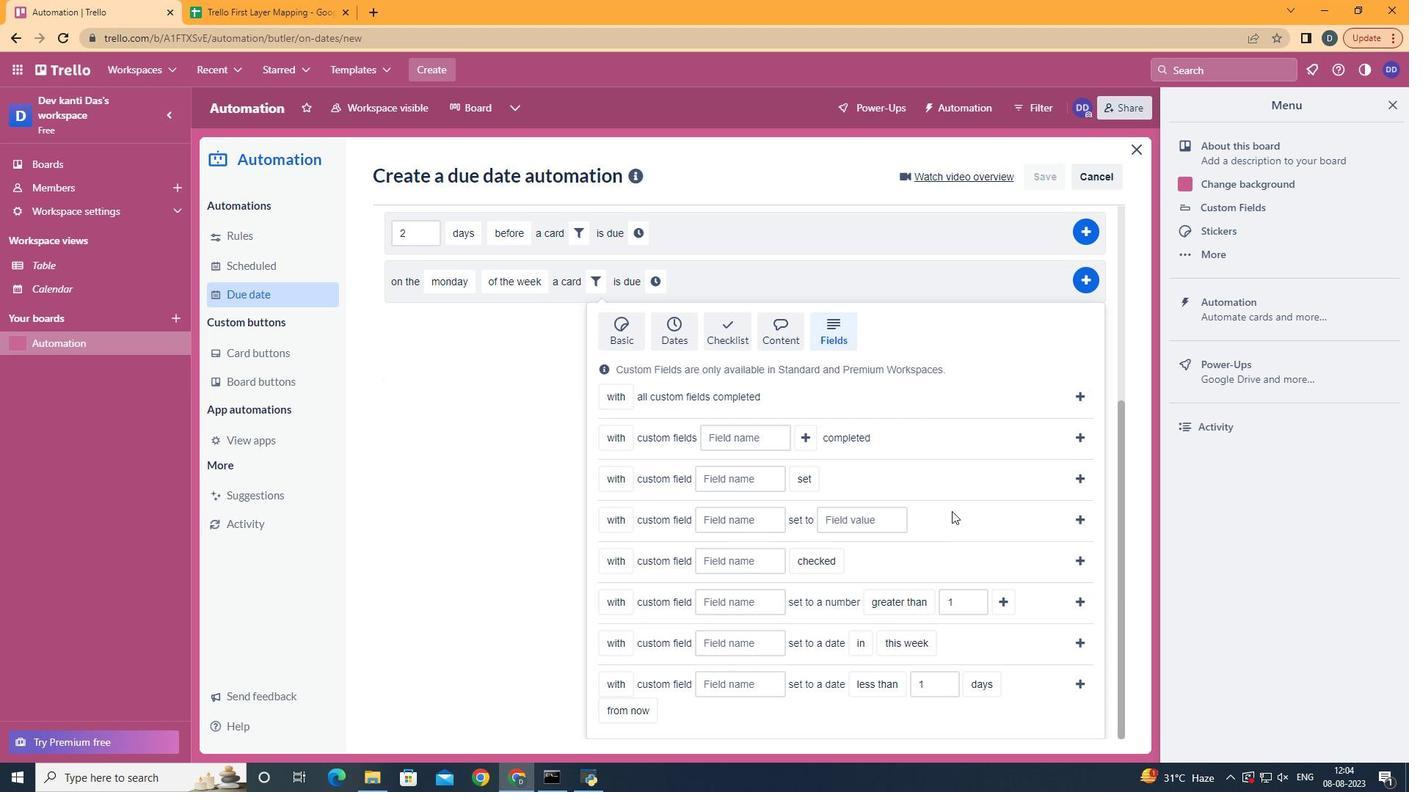
Action: Mouse scrolled (952, 510) with delta (0, 0)
Screenshot: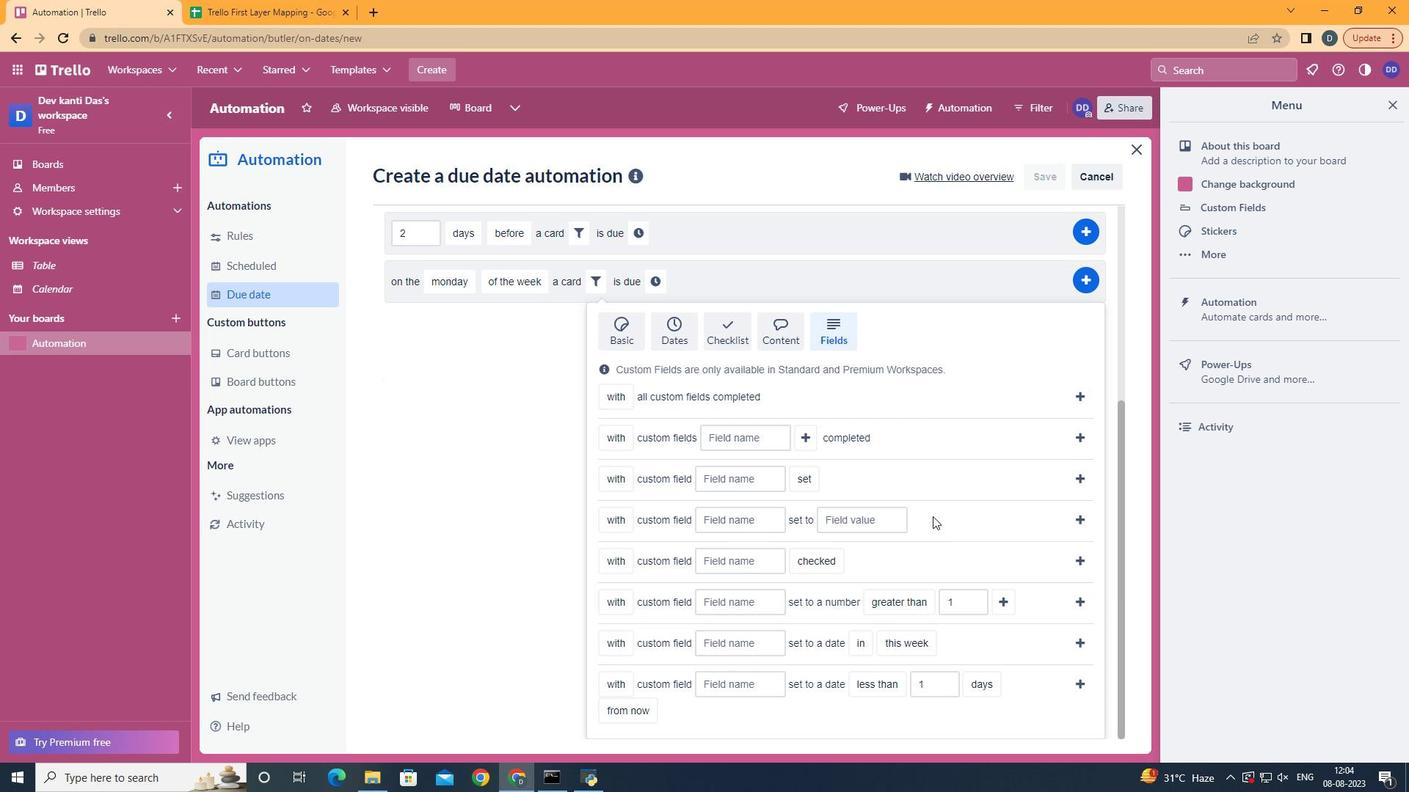 
Action: Mouse scrolled (952, 510) with delta (0, 0)
Screenshot: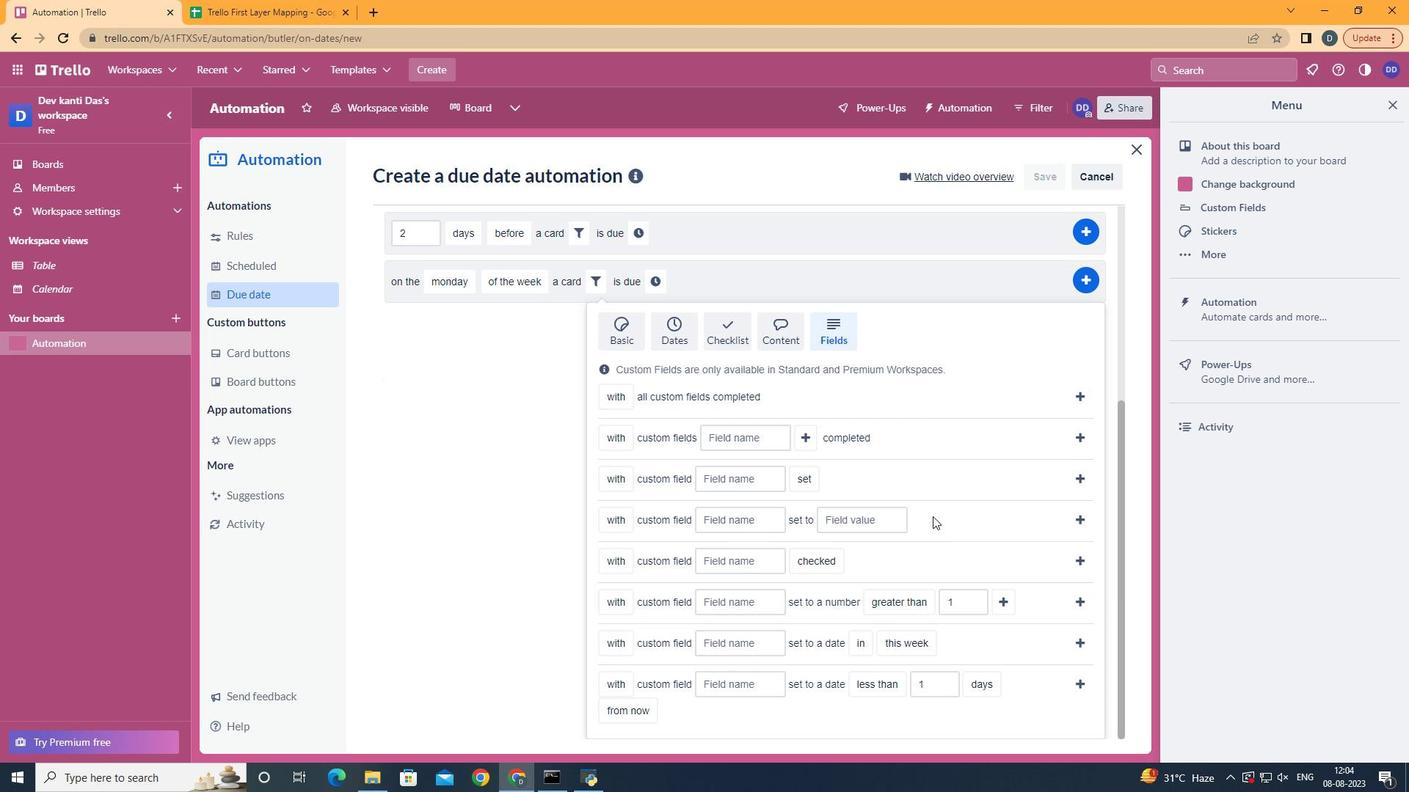 
Action: Mouse scrolled (952, 510) with delta (0, 0)
Screenshot: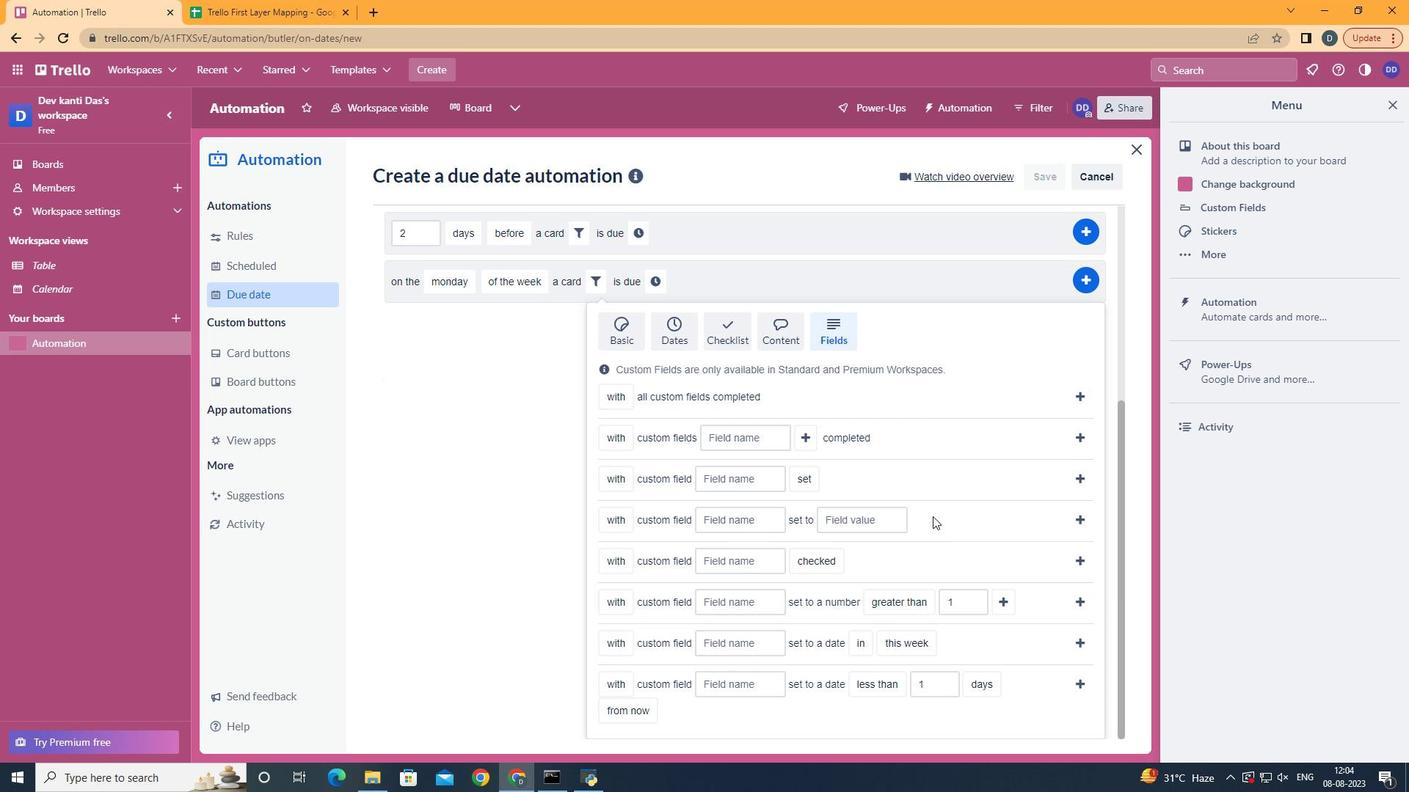 
Action: Mouse moved to (638, 628)
Screenshot: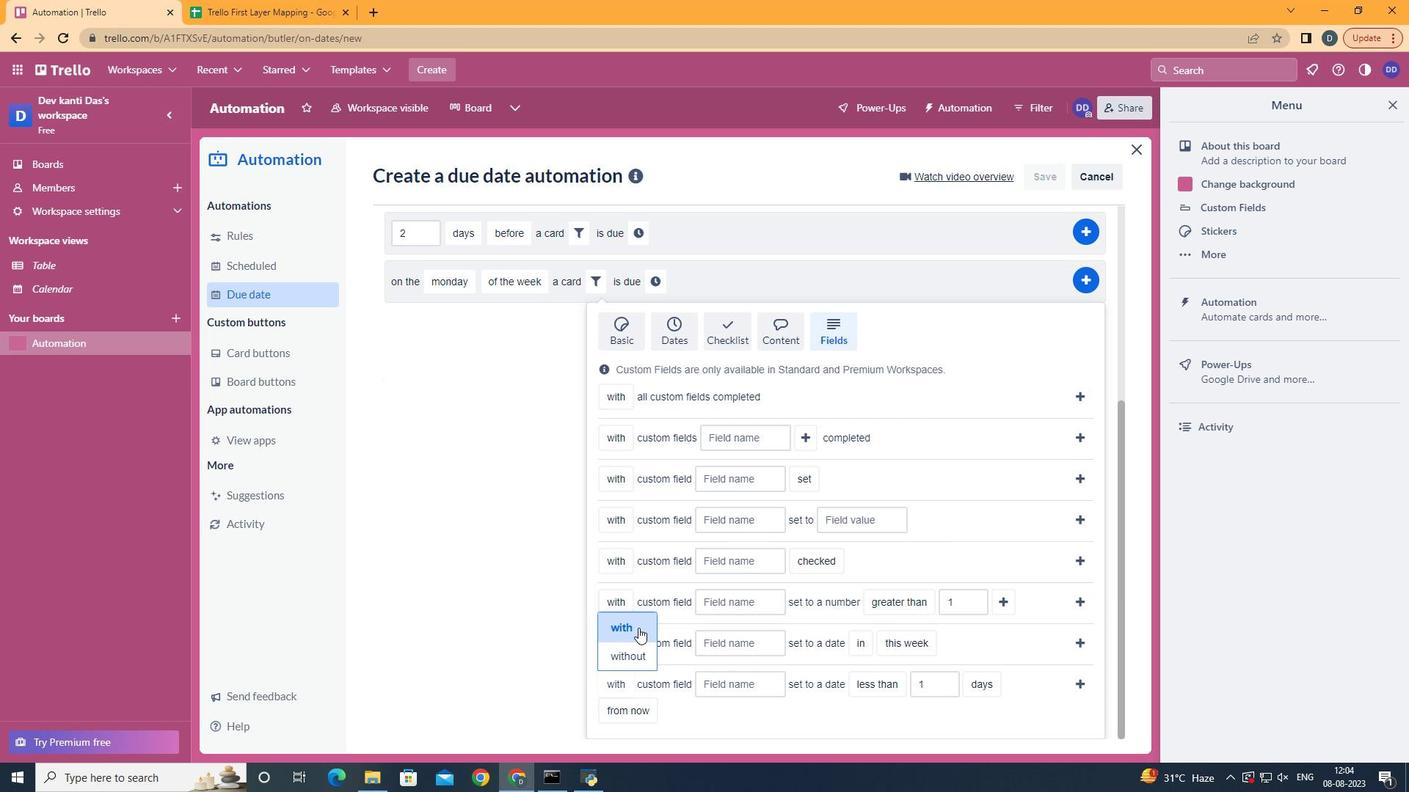 
Action: Mouse pressed left at (638, 628)
Screenshot: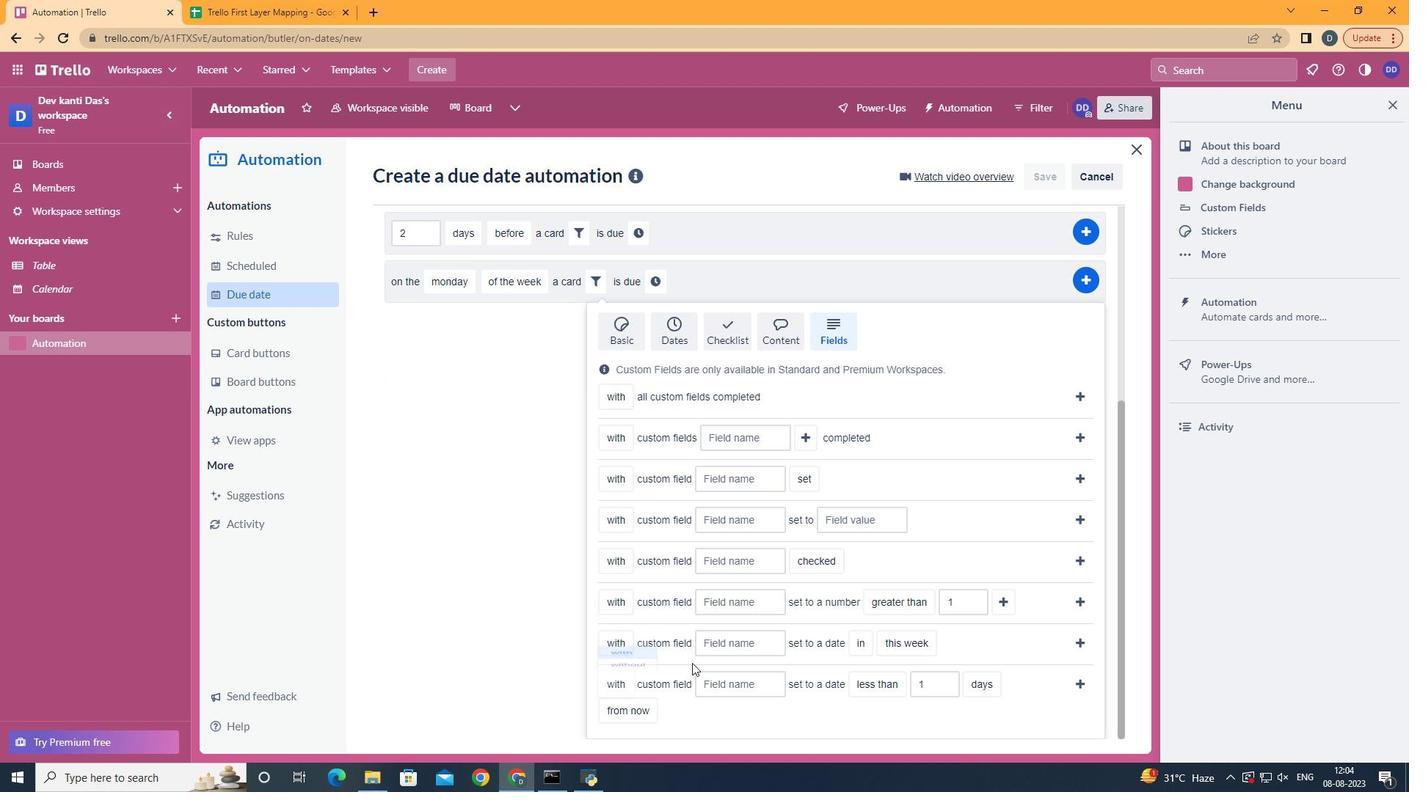 
Action: Mouse moved to (737, 689)
Screenshot: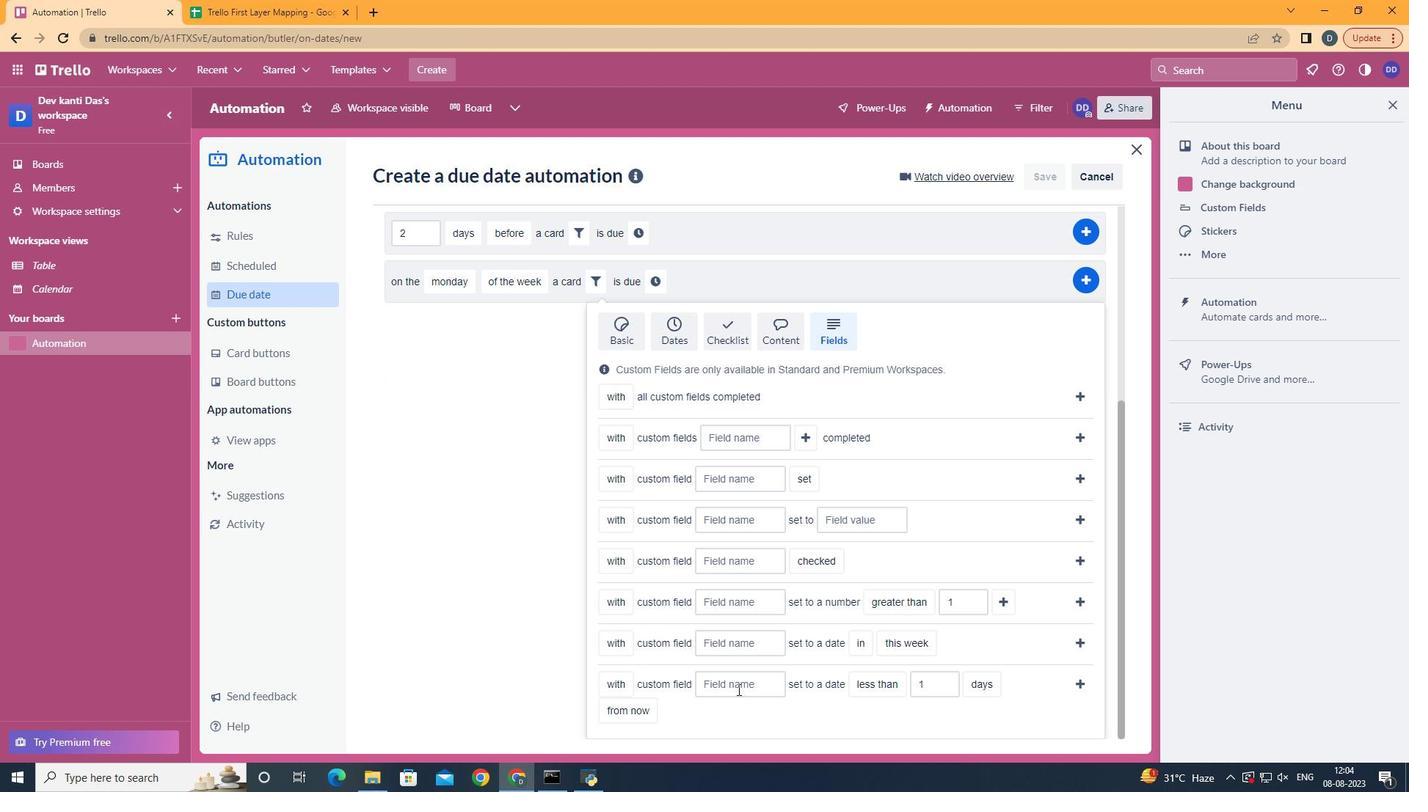 
Action: Mouse pressed left at (737, 689)
Screenshot: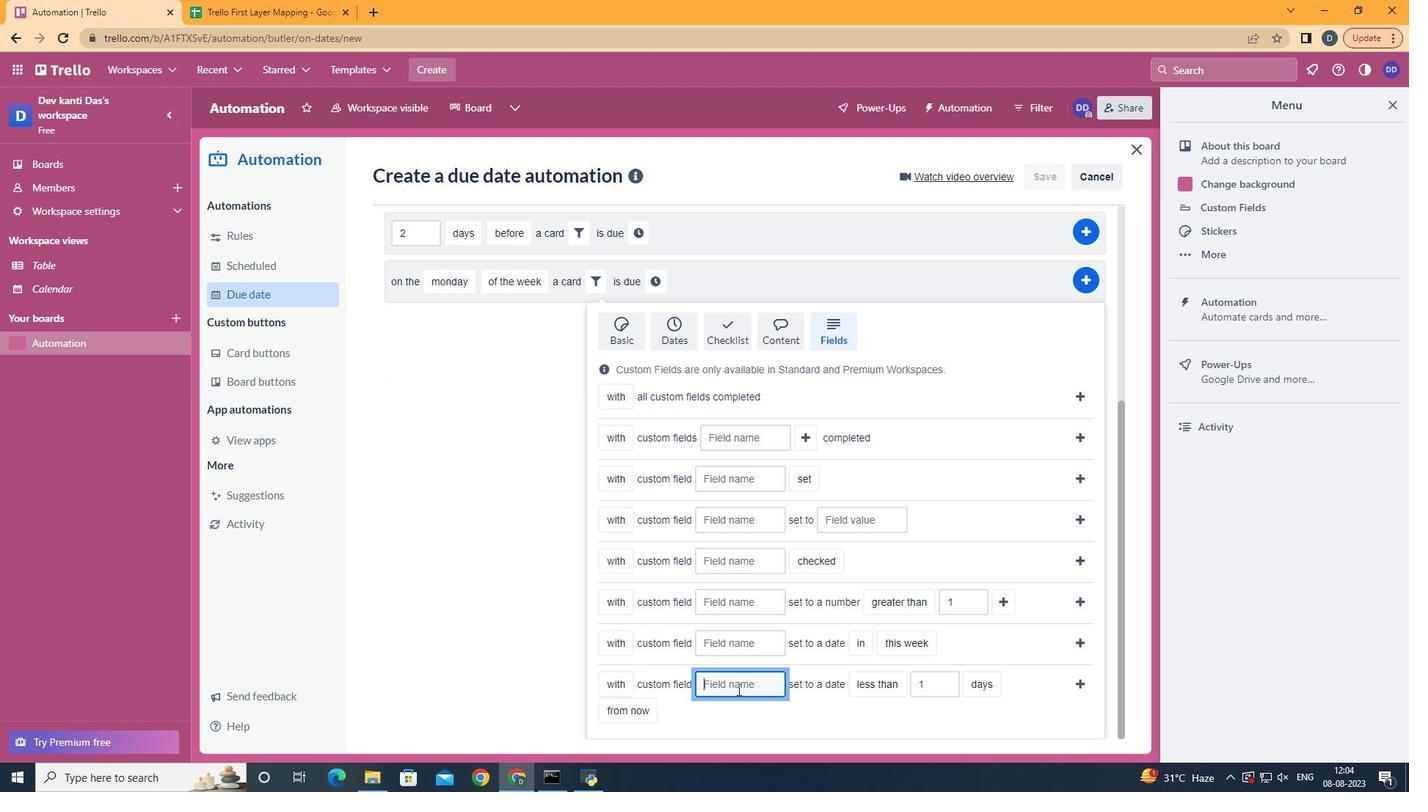 
Action: Key pressed <Key.shift>Resume
Screenshot: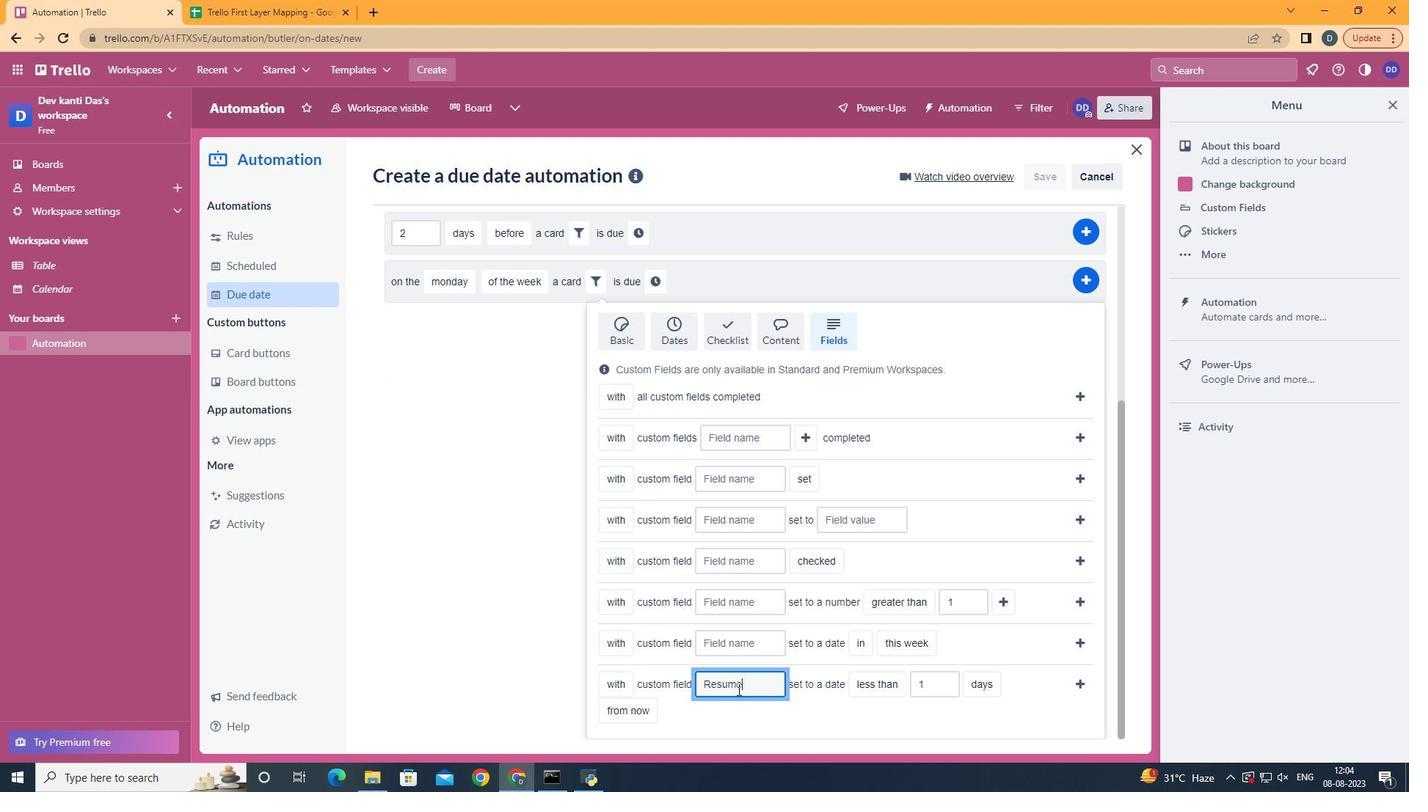 
Action: Mouse moved to (883, 577)
Screenshot: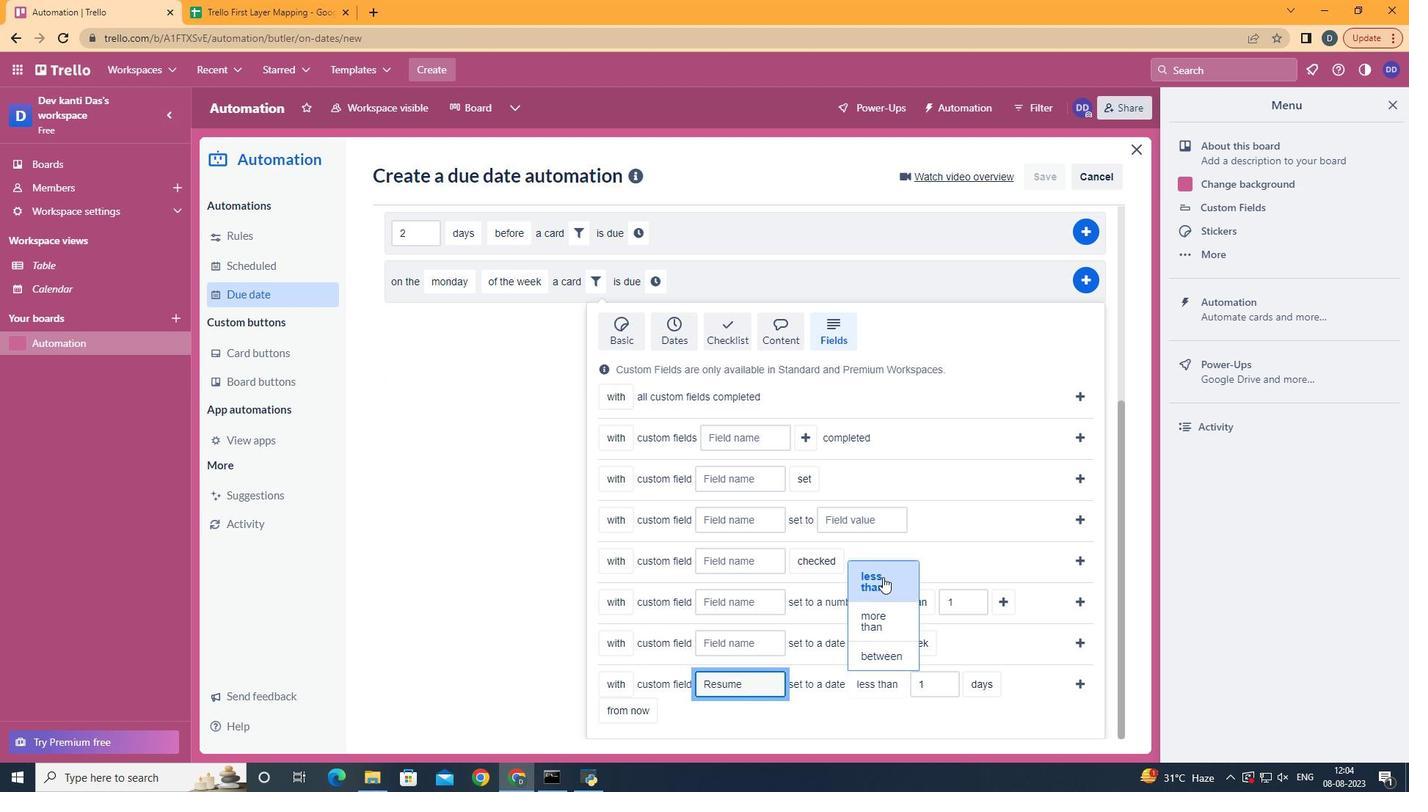 
Action: Mouse pressed left at (883, 577)
Screenshot: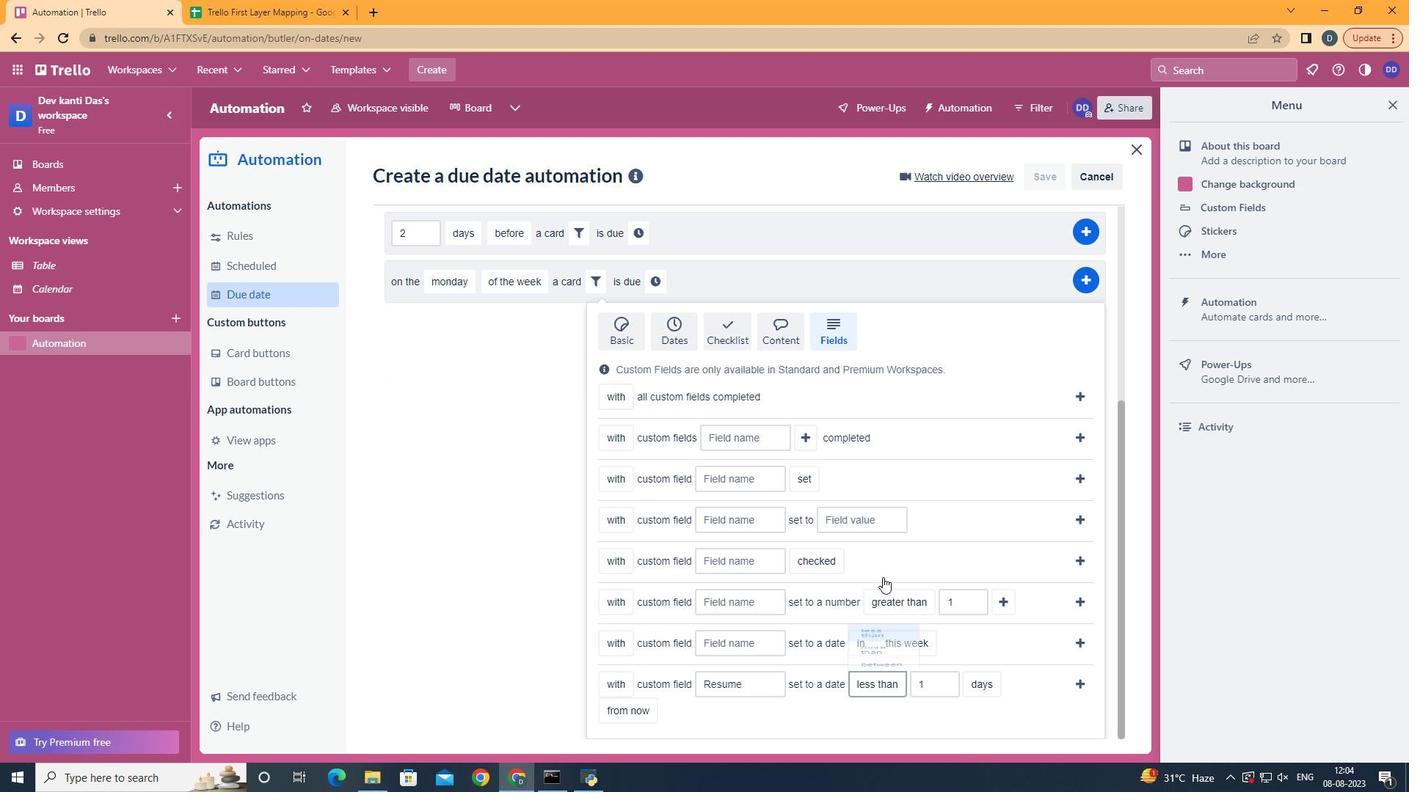 
Action: Mouse moved to (1002, 626)
Screenshot: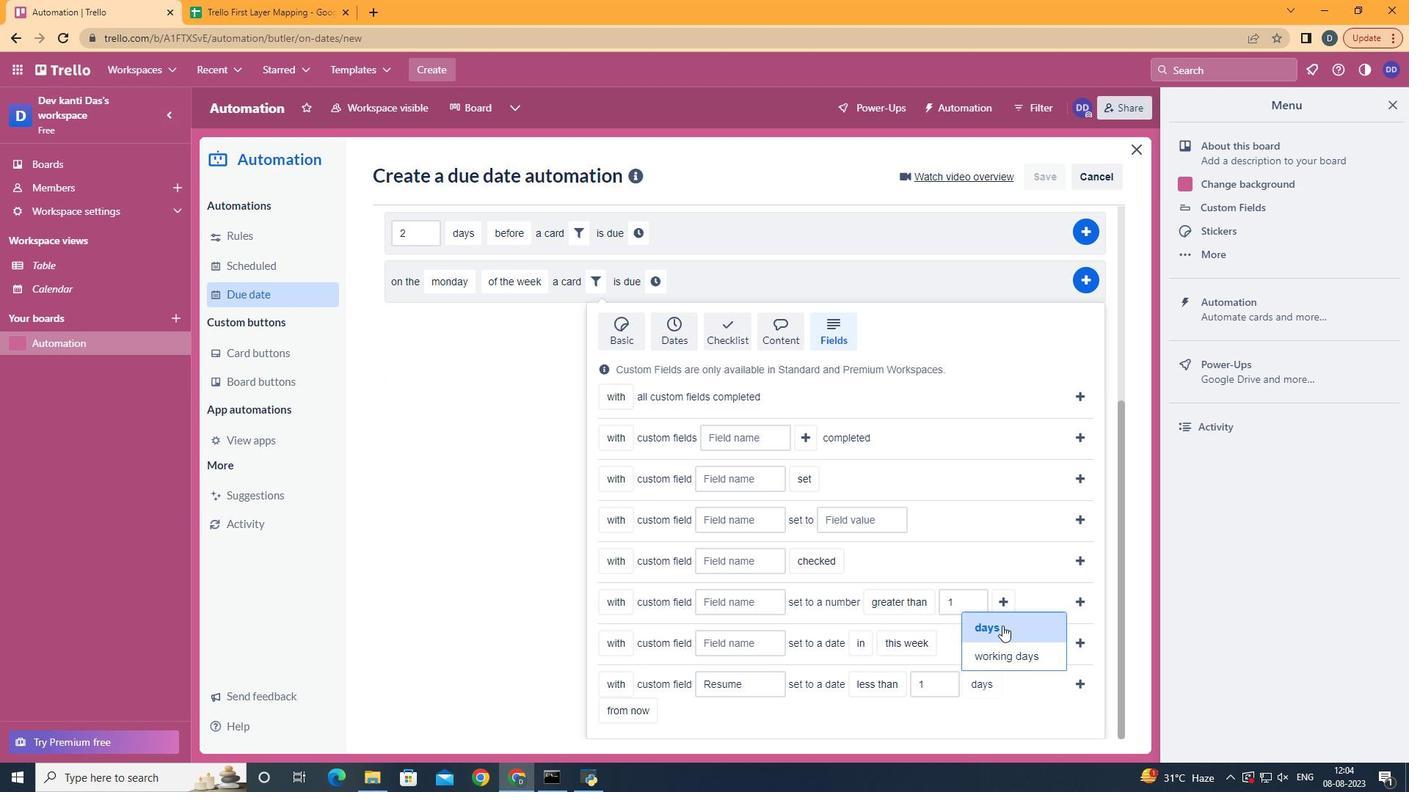 
Action: Mouse pressed left at (1002, 626)
Screenshot: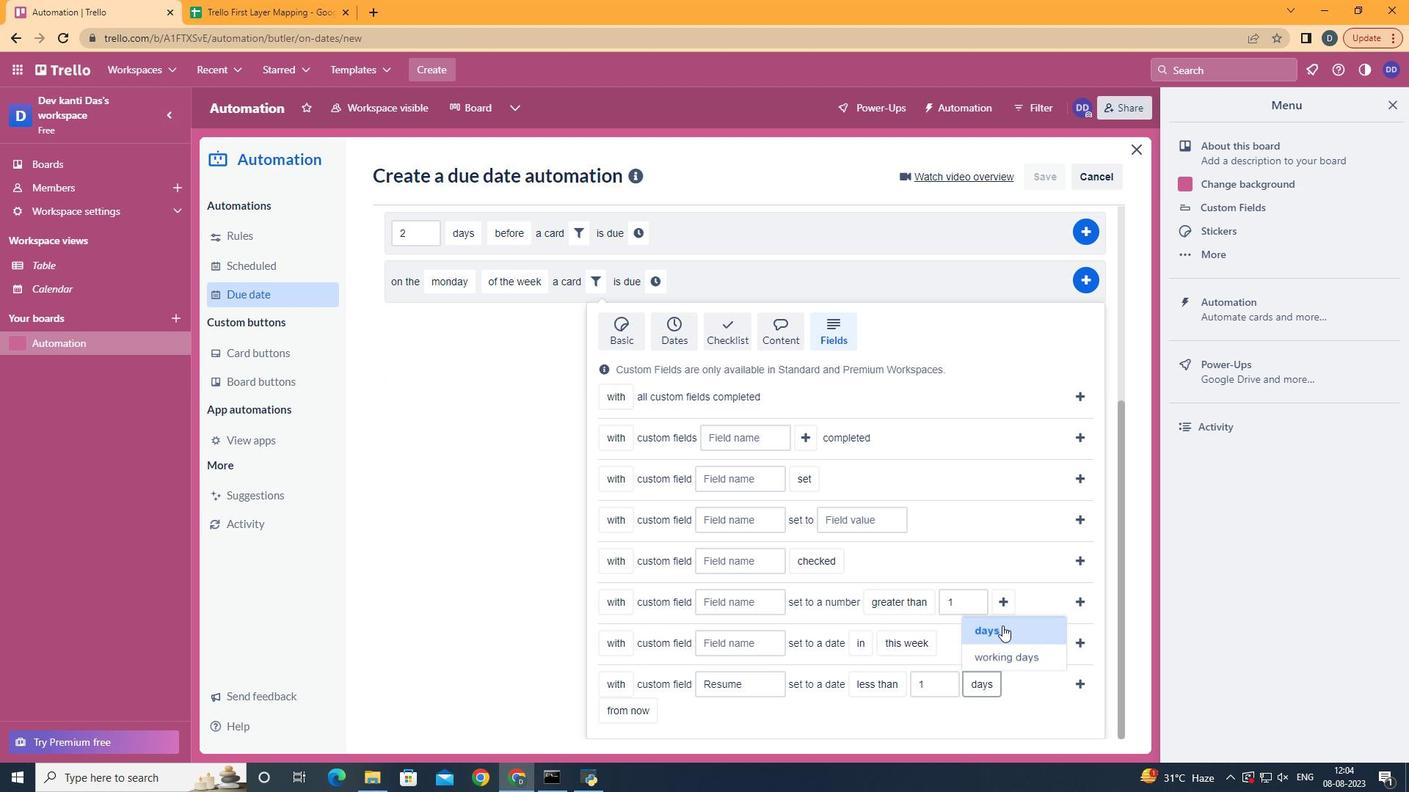 
Action: Mouse moved to (644, 691)
Screenshot: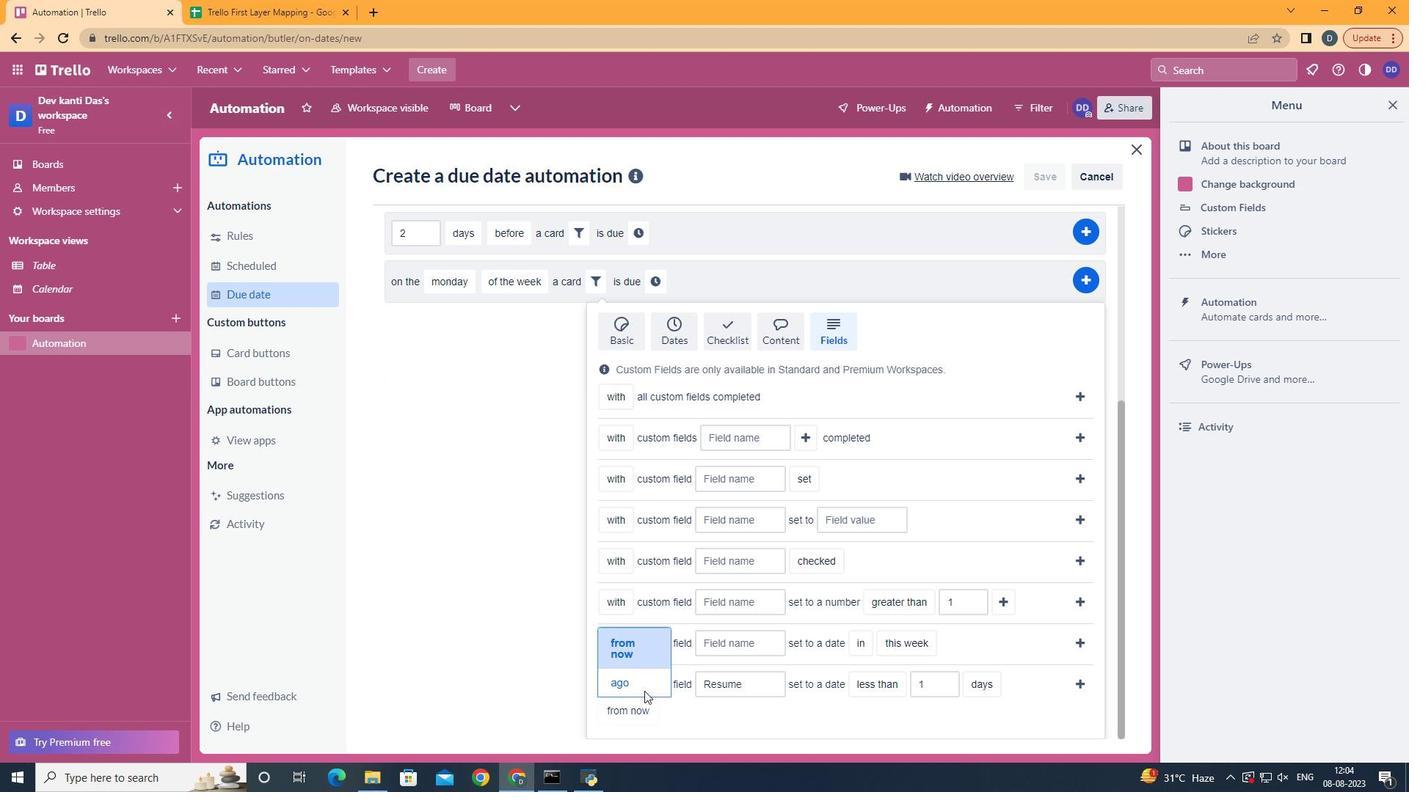 
Action: Mouse pressed left at (644, 691)
Screenshot: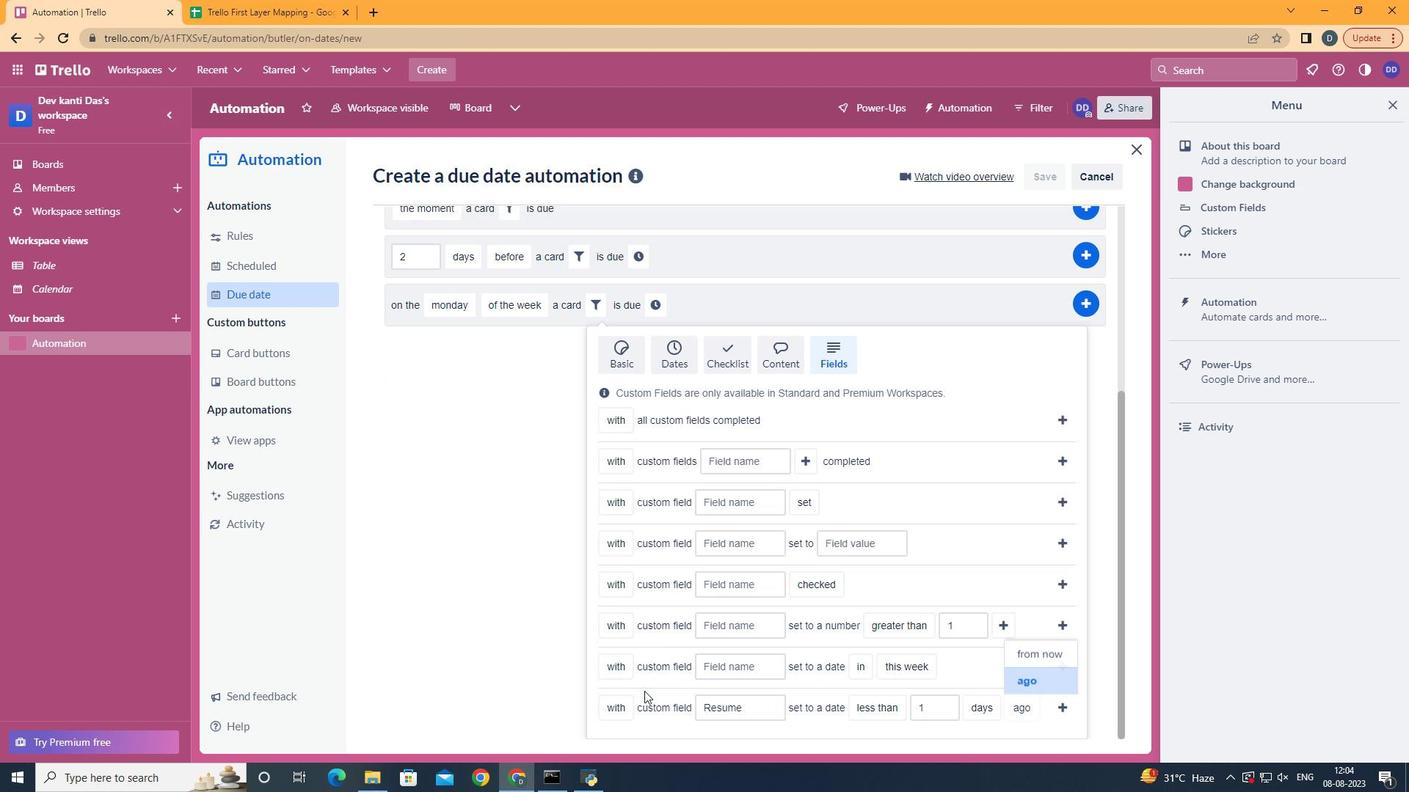 
Action: Mouse moved to (1064, 710)
Screenshot: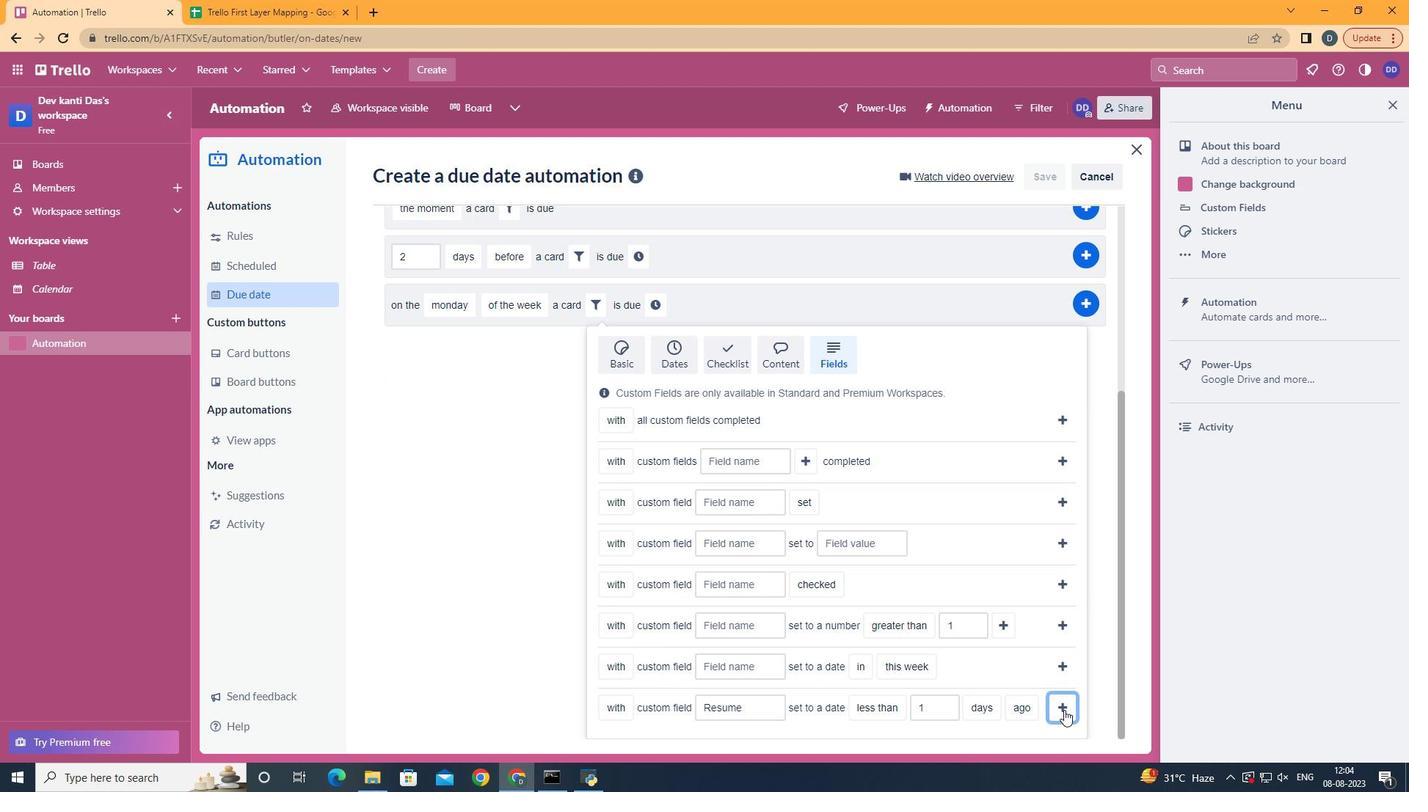 
Action: Mouse pressed left at (1064, 710)
Screenshot: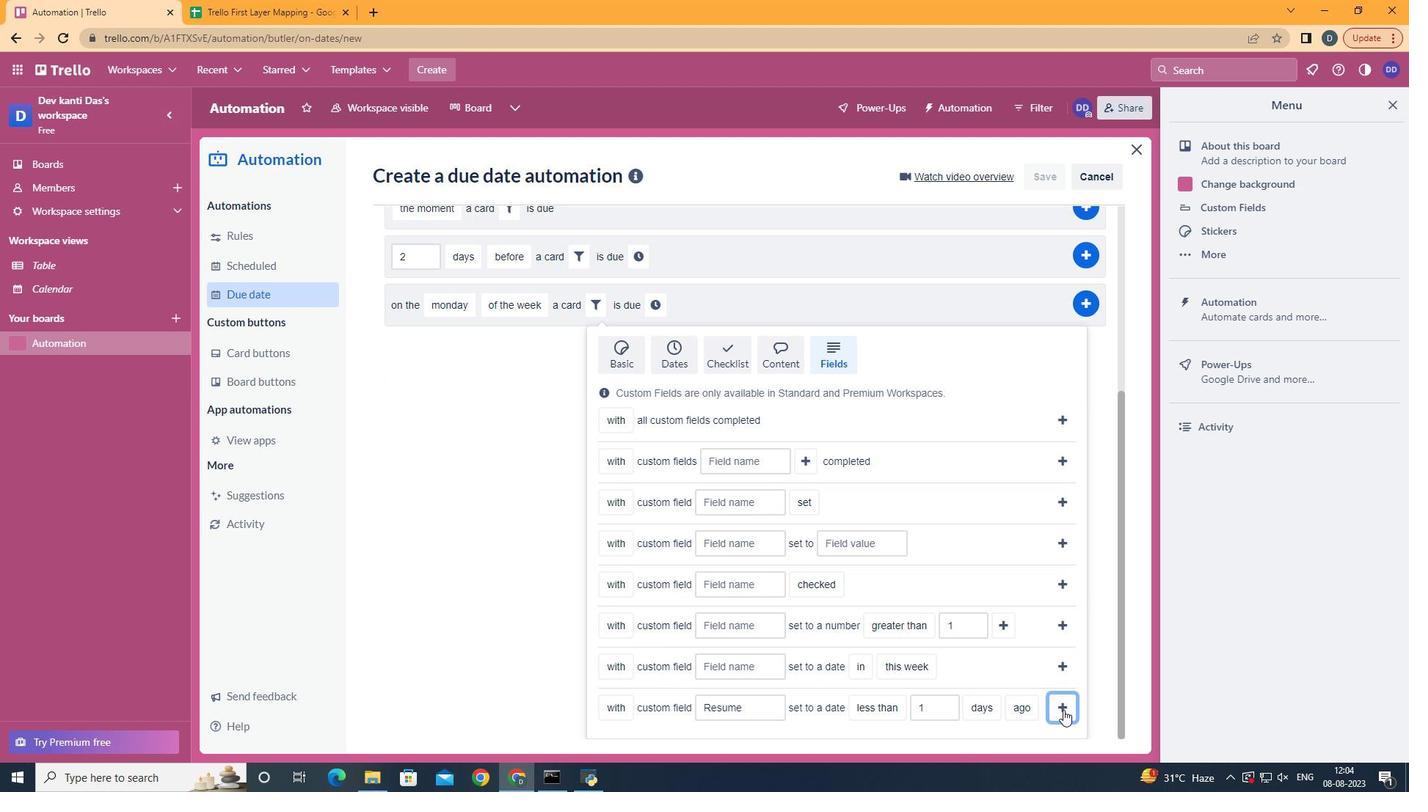 
Action: Mouse moved to (969, 579)
Screenshot: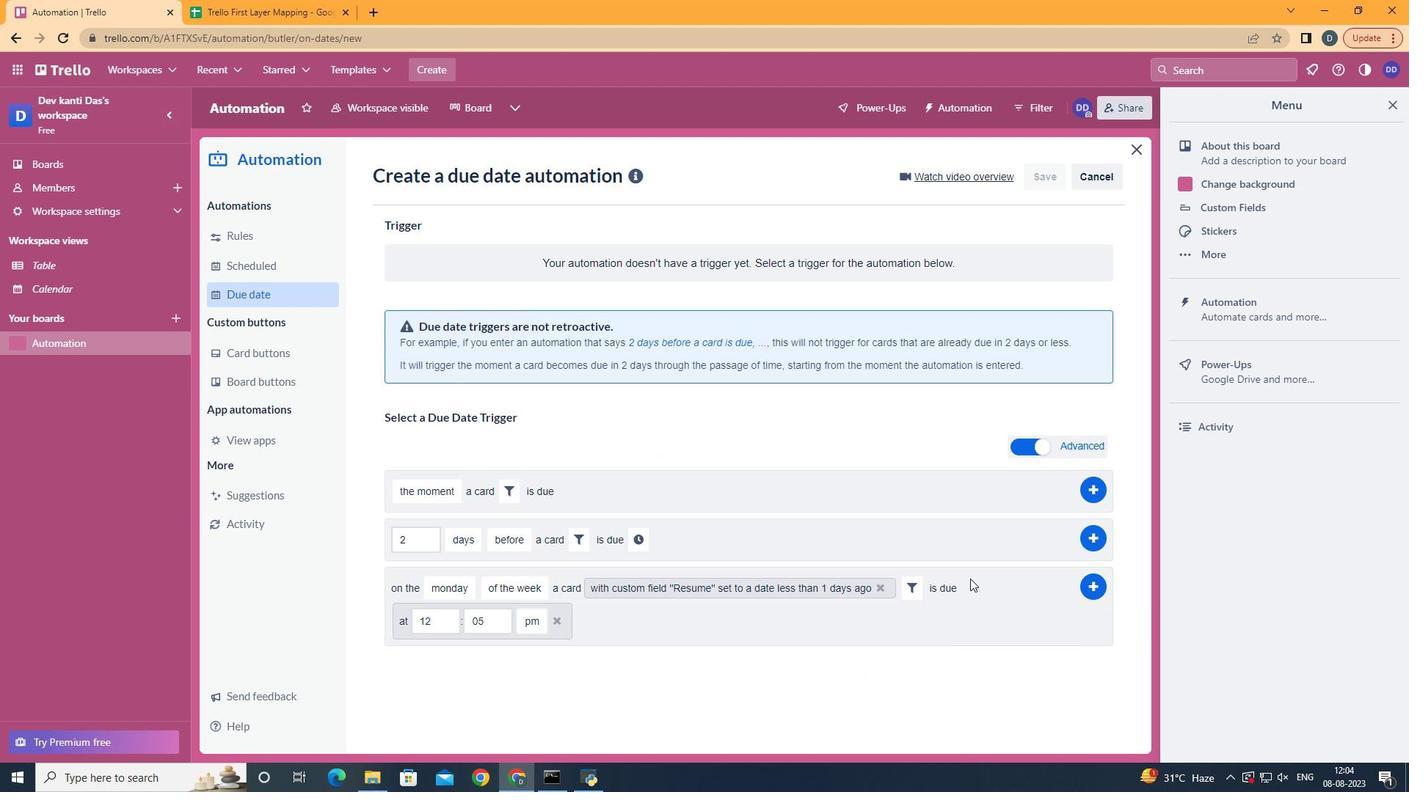 
Action: Mouse pressed left at (969, 579)
Screenshot: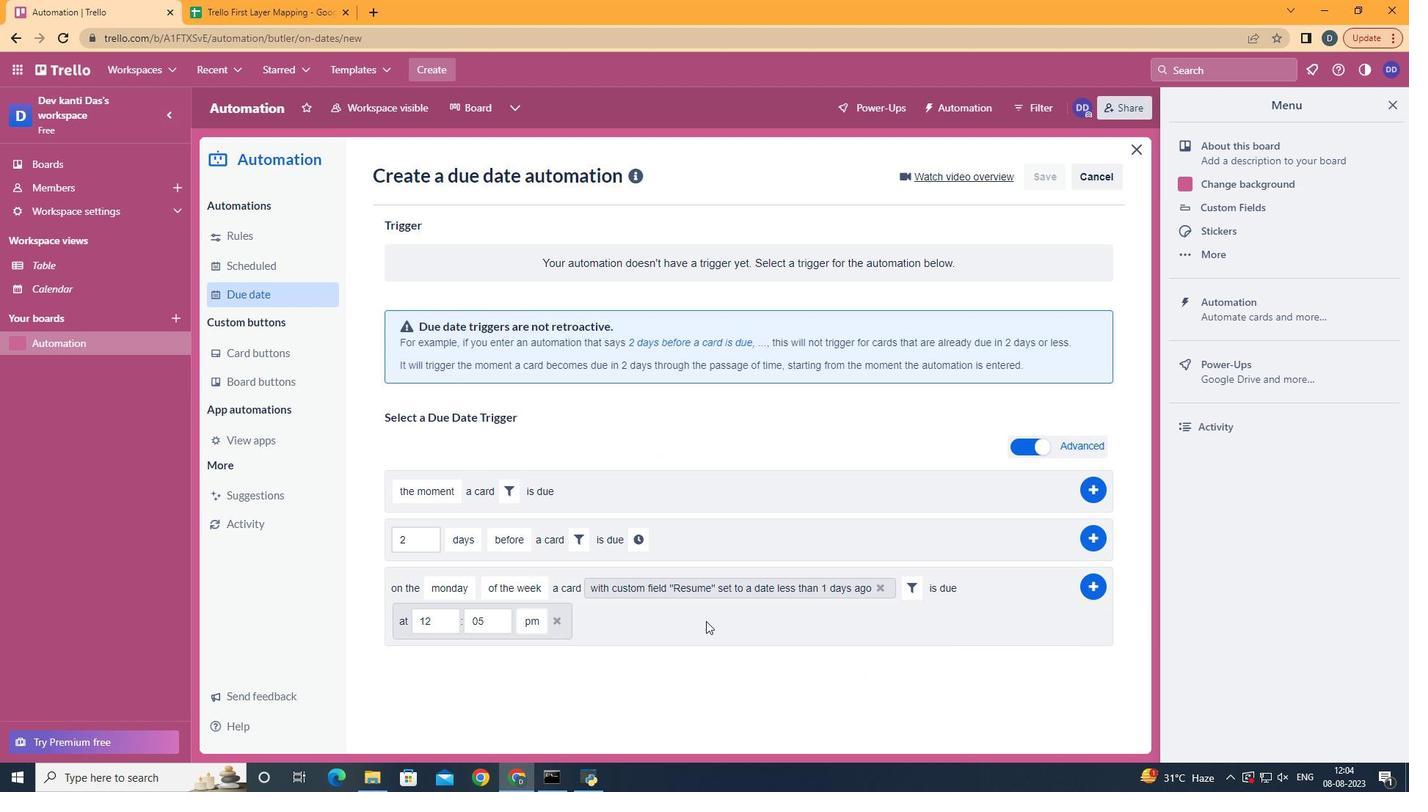 
Action: Mouse moved to (452, 625)
Screenshot: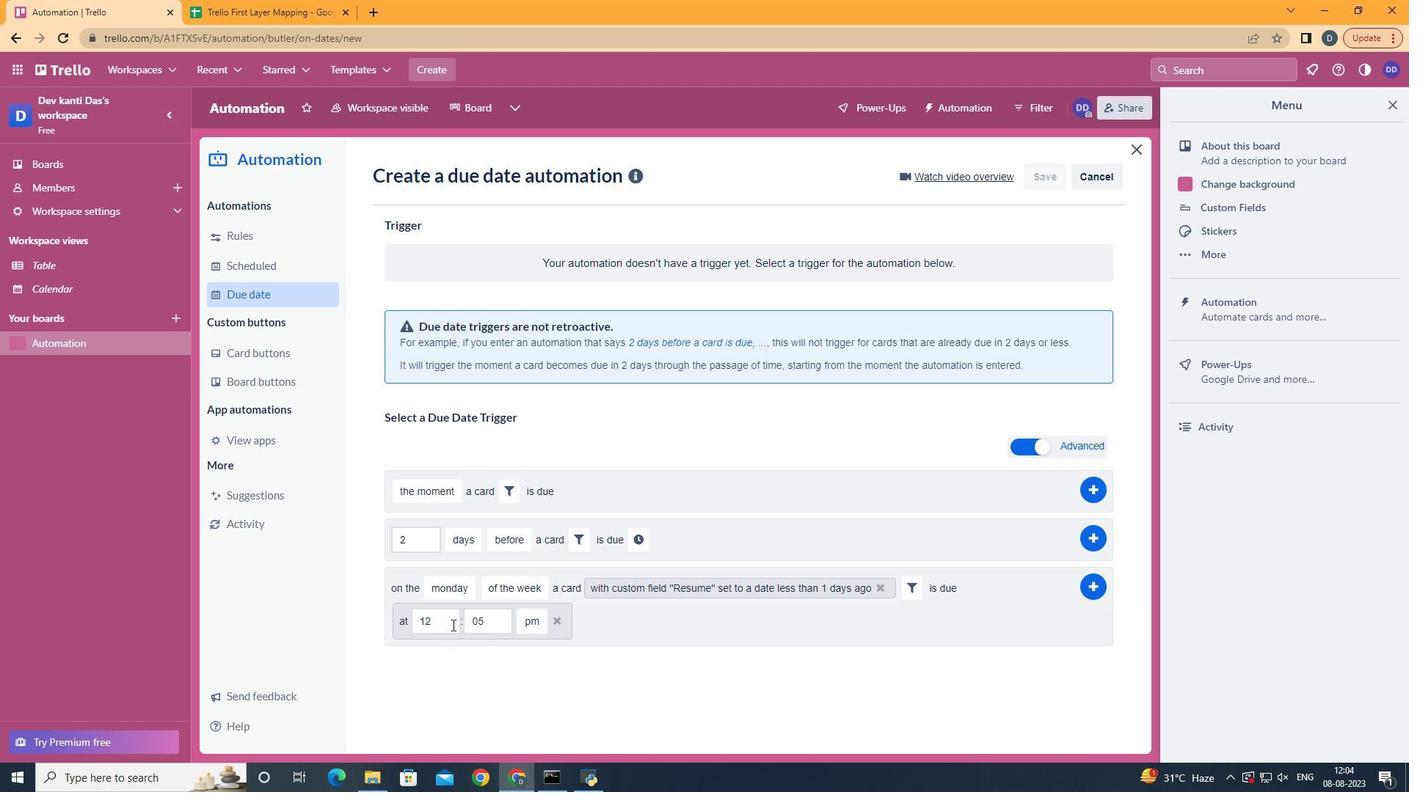 
Action: Mouse pressed left at (452, 625)
Screenshot: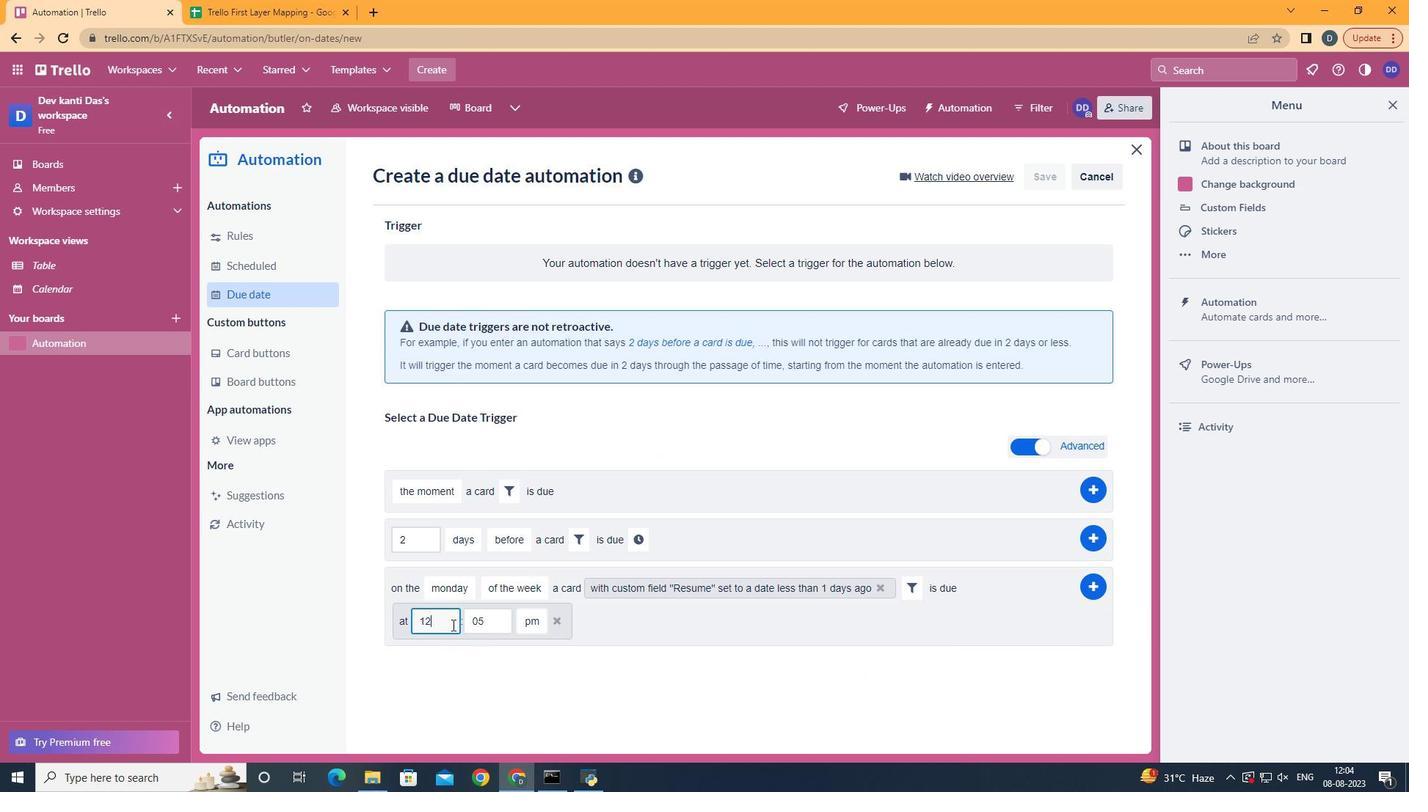 
Action: Key pressed <Key.backspace>1
Screenshot: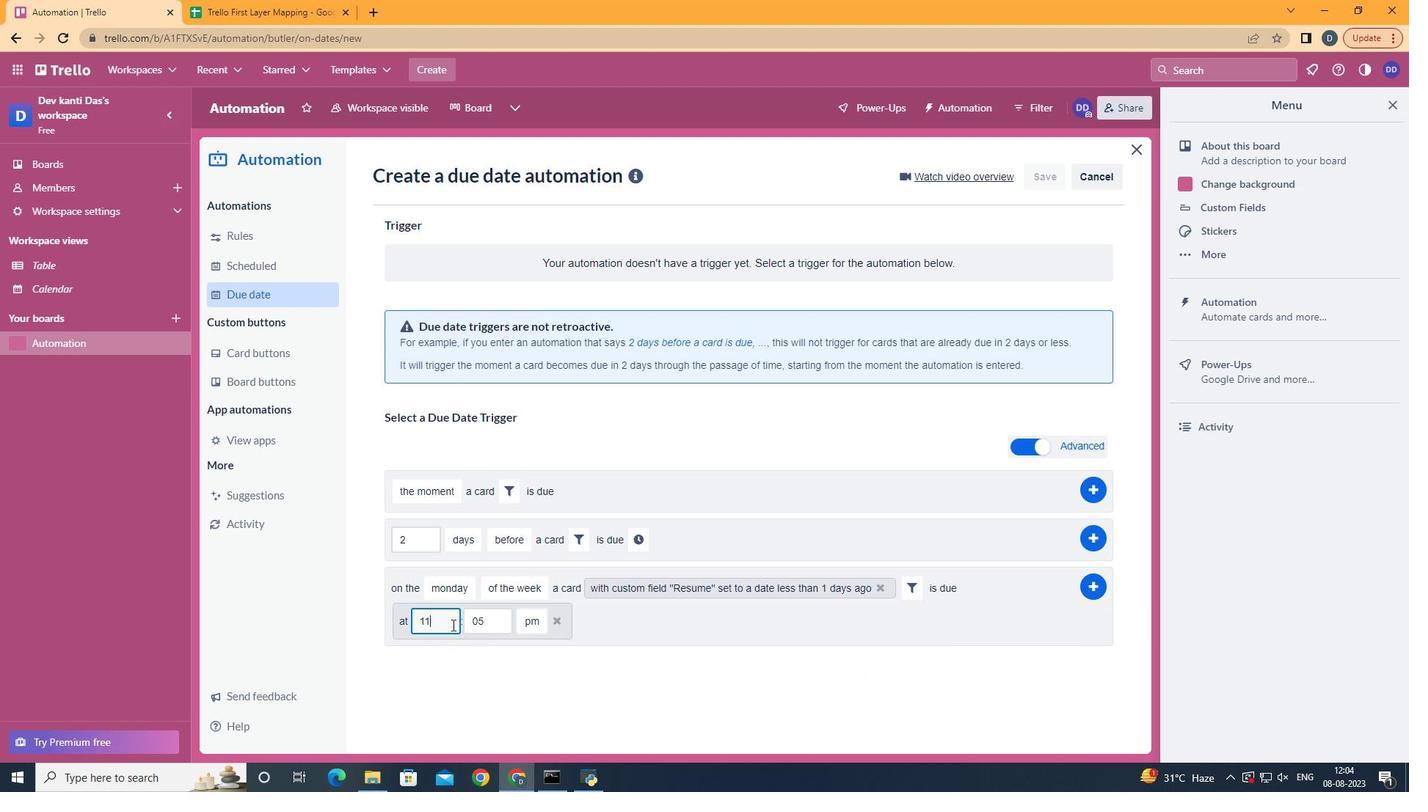 
Action: Mouse moved to (498, 615)
Screenshot: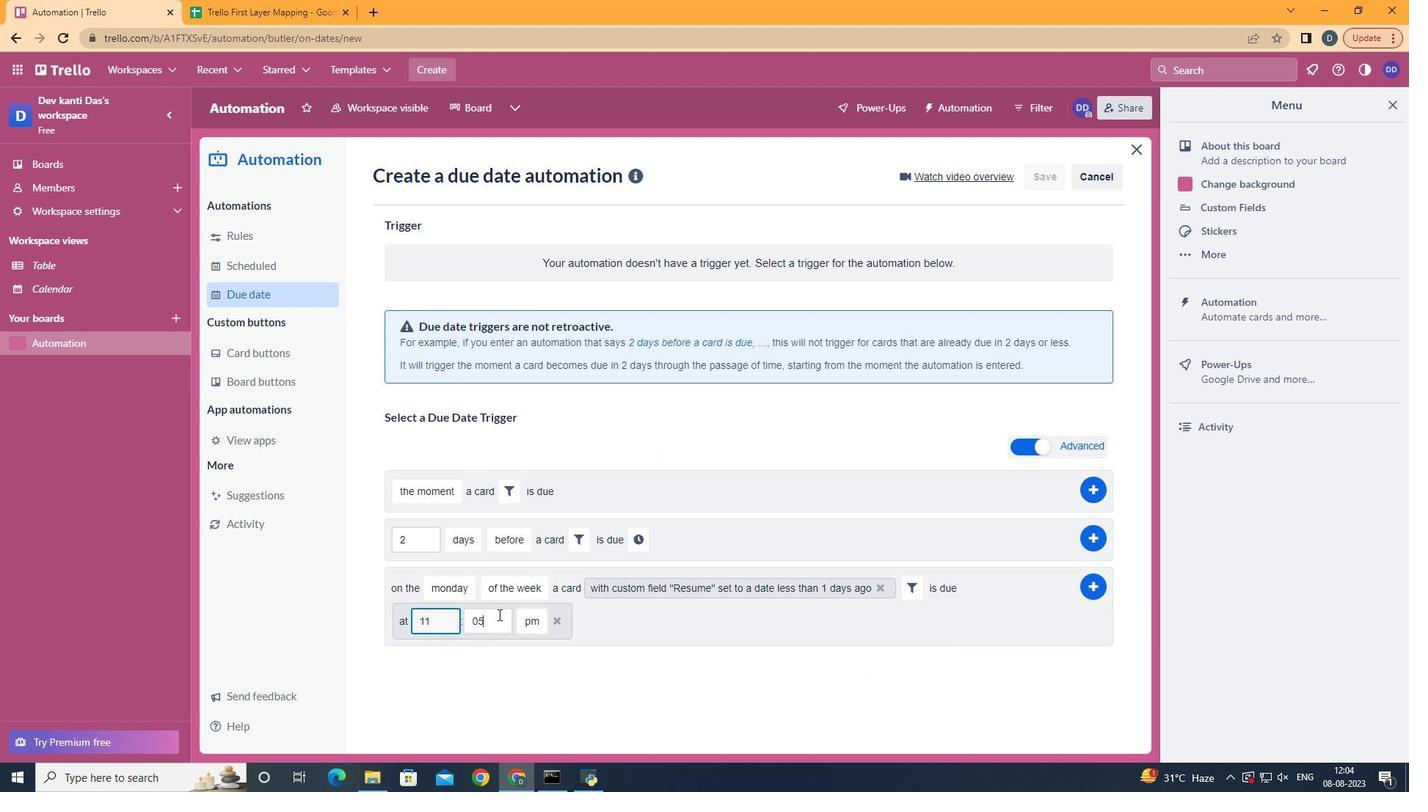 
Action: Mouse pressed left at (498, 615)
Screenshot: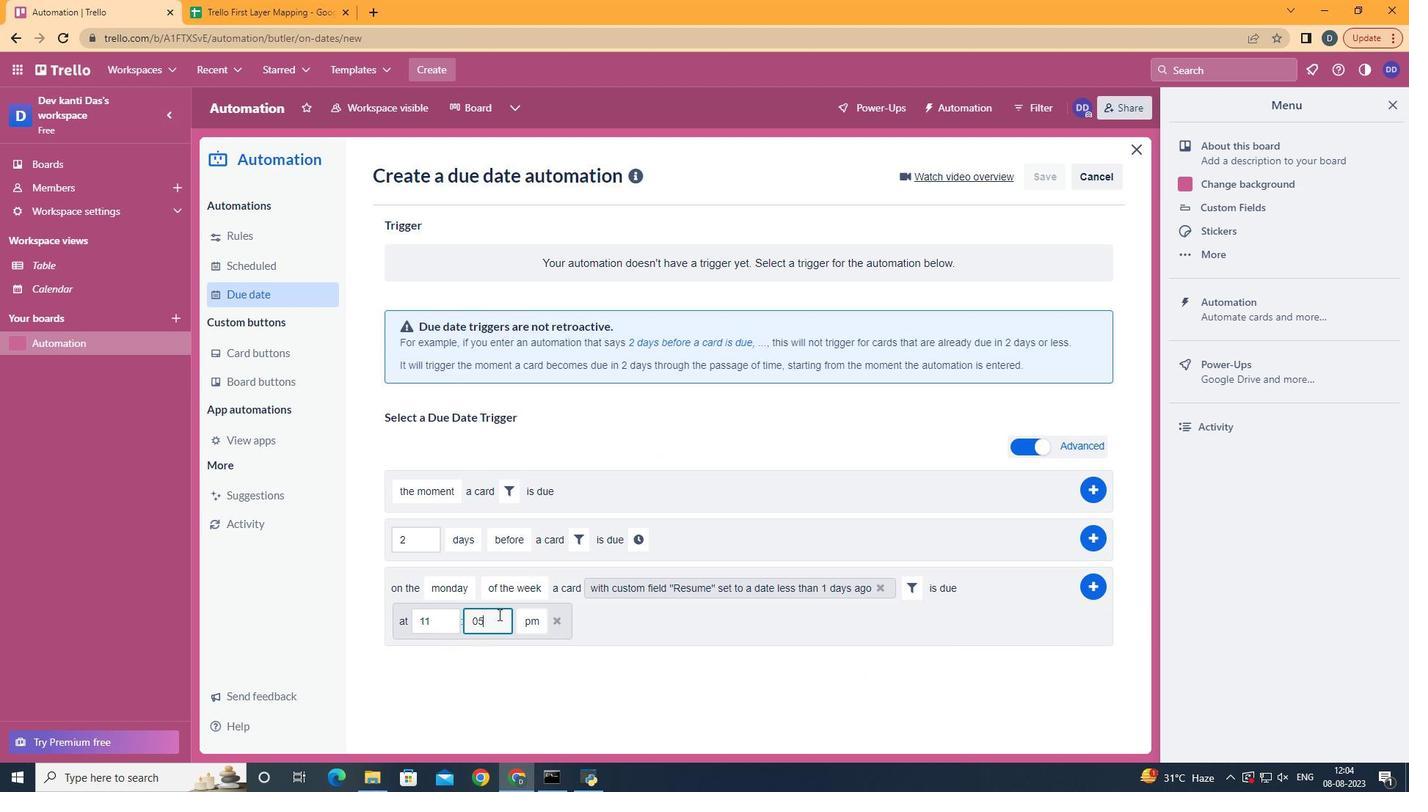 
Action: Key pressed <Key.backspace>0
Screenshot: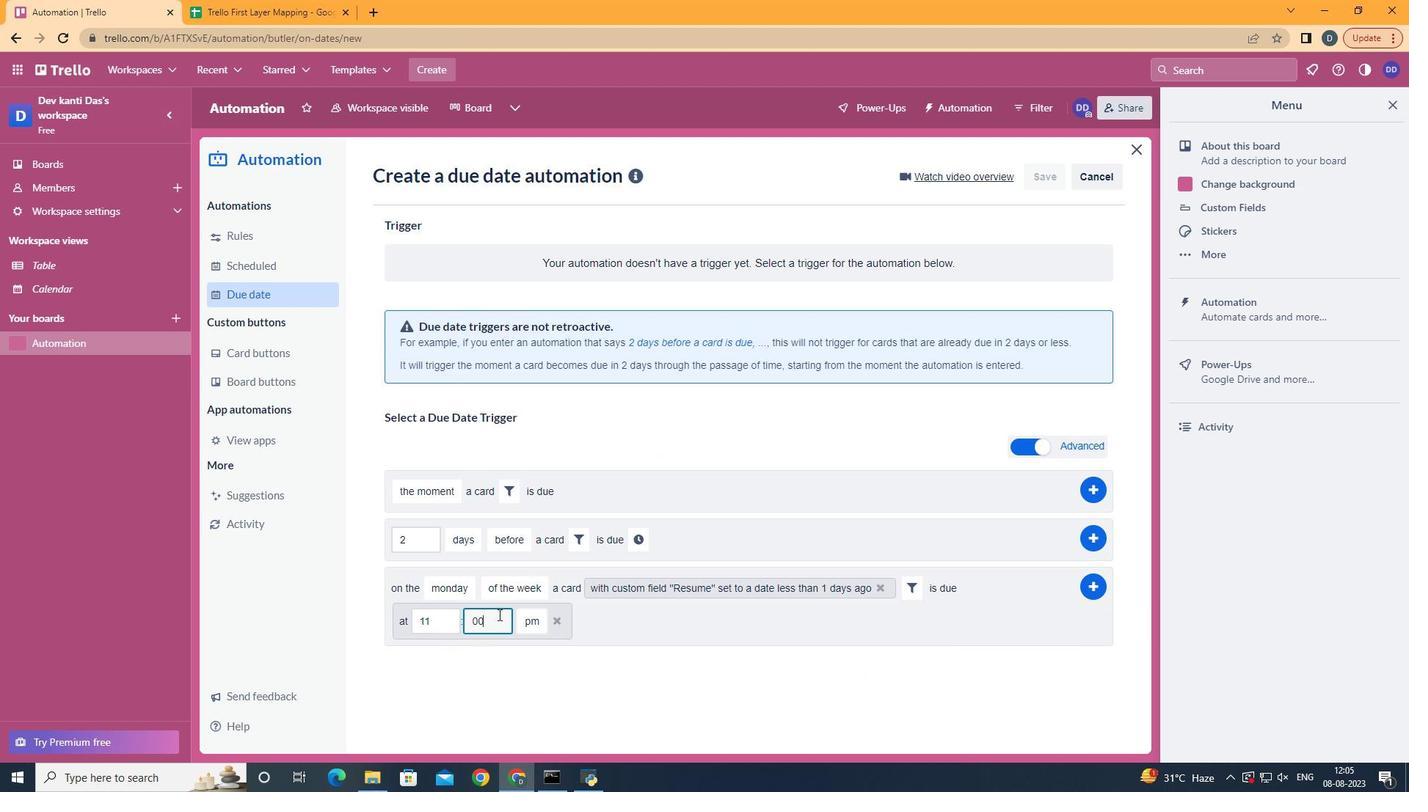 
Action: Mouse moved to (536, 638)
Screenshot: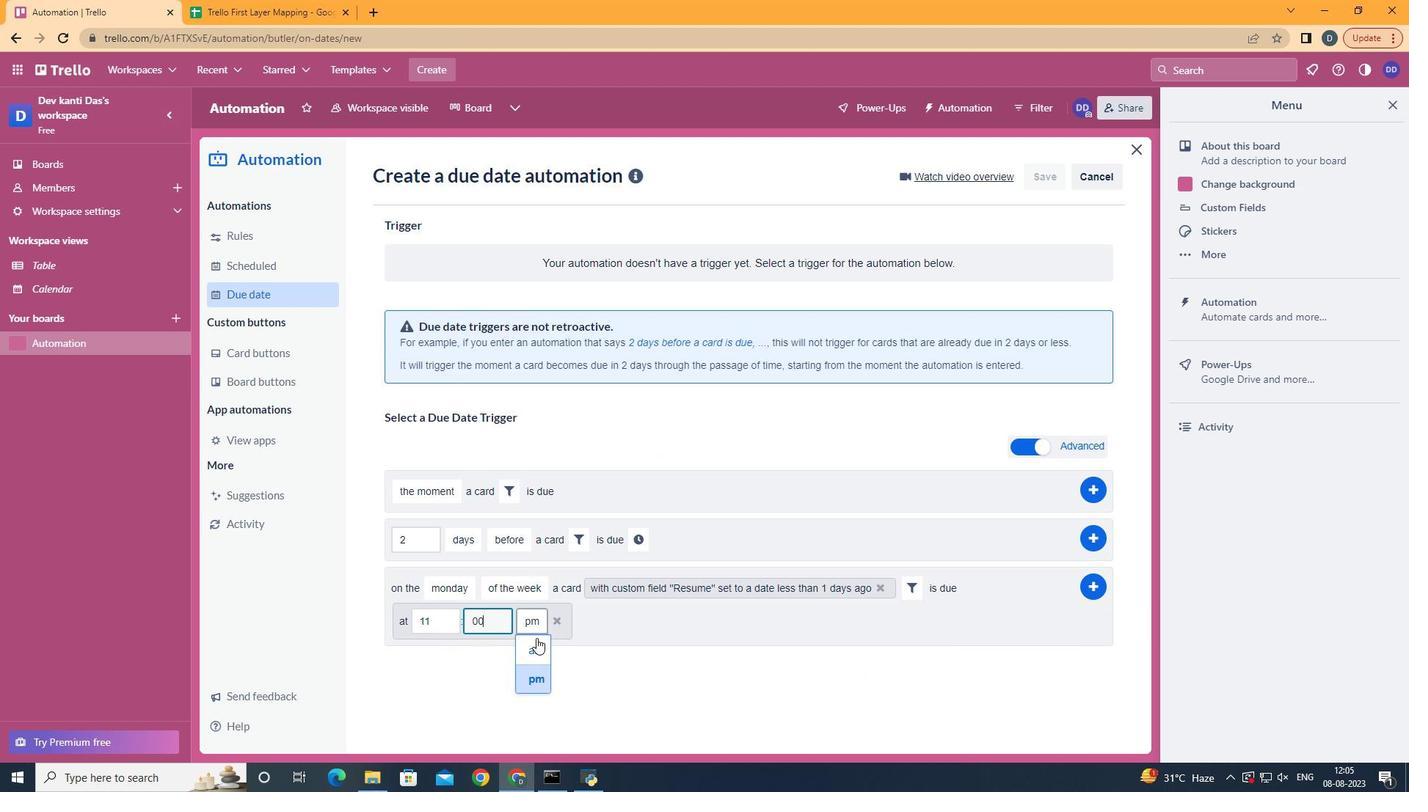 
Action: Mouse pressed left at (536, 638)
Screenshot: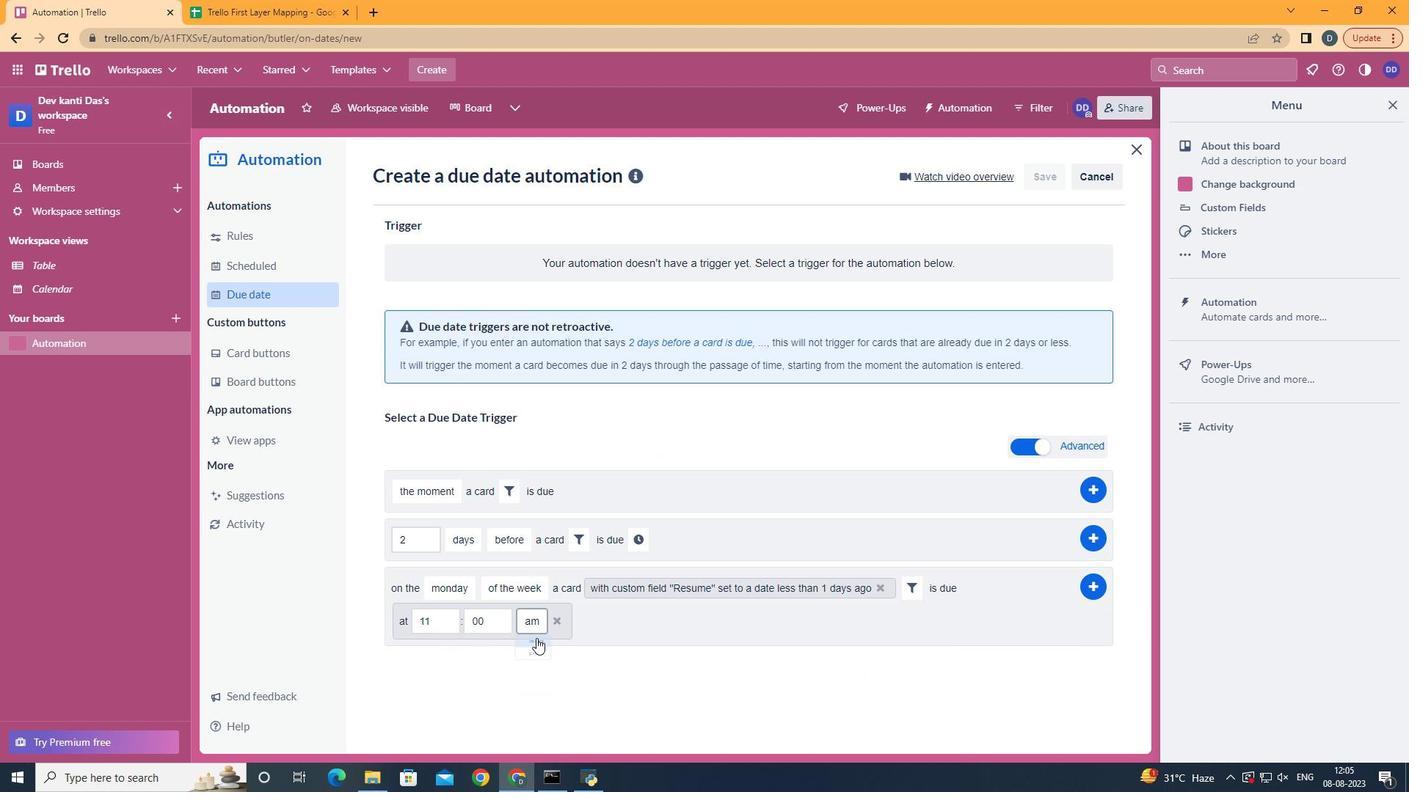 
Action: Mouse moved to (1086, 586)
Screenshot: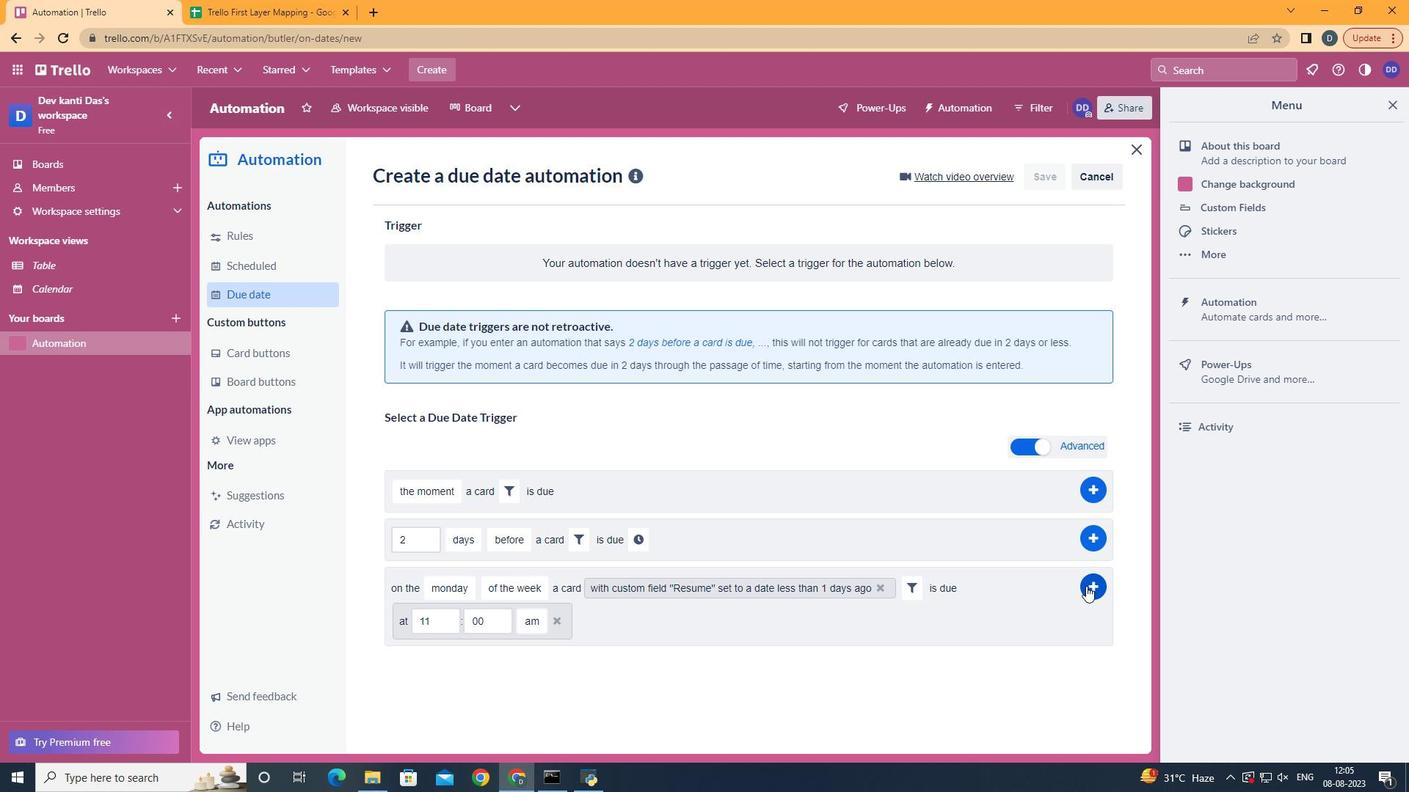 
Action: Mouse pressed left at (1086, 586)
Screenshot: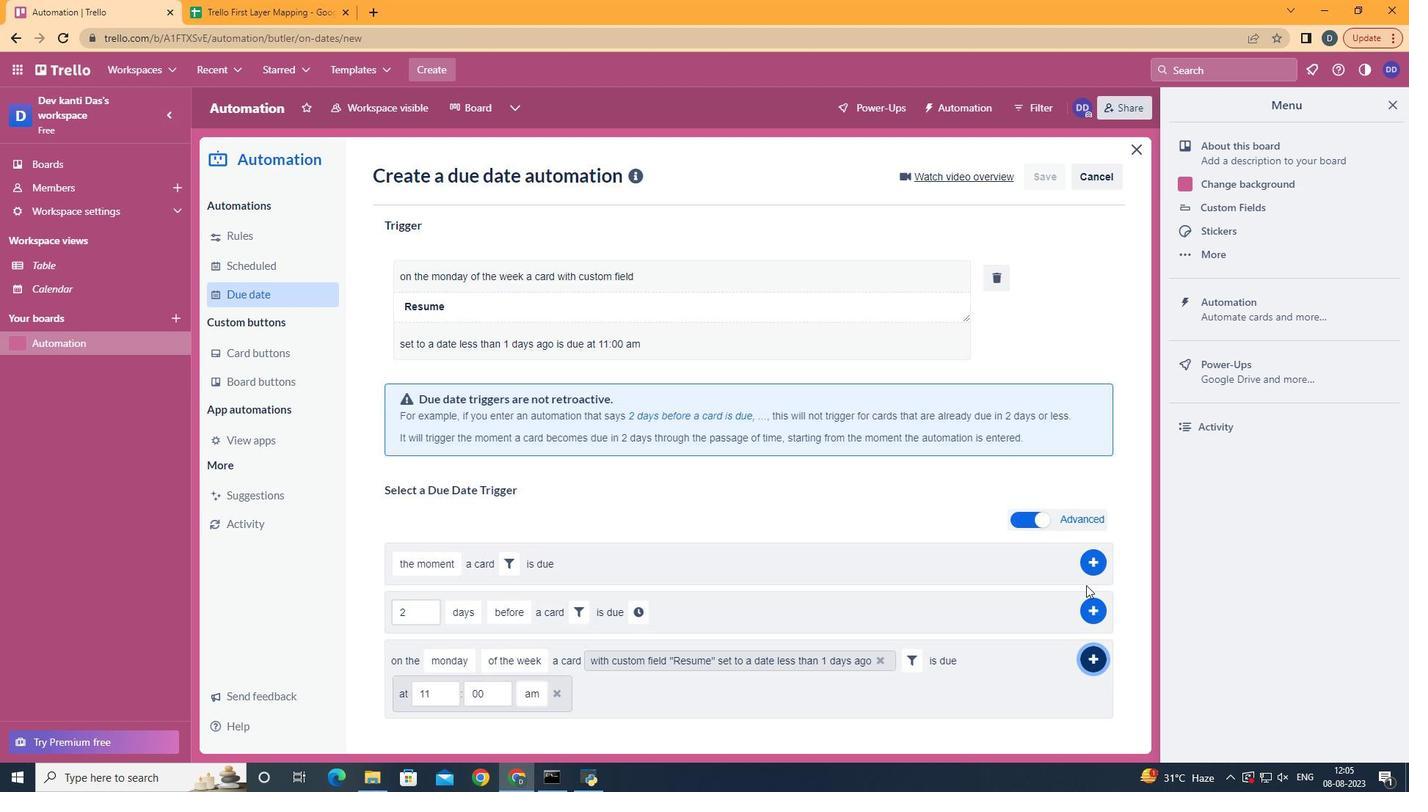 
Action: Mouse moved to (756, 266)
Screenshot: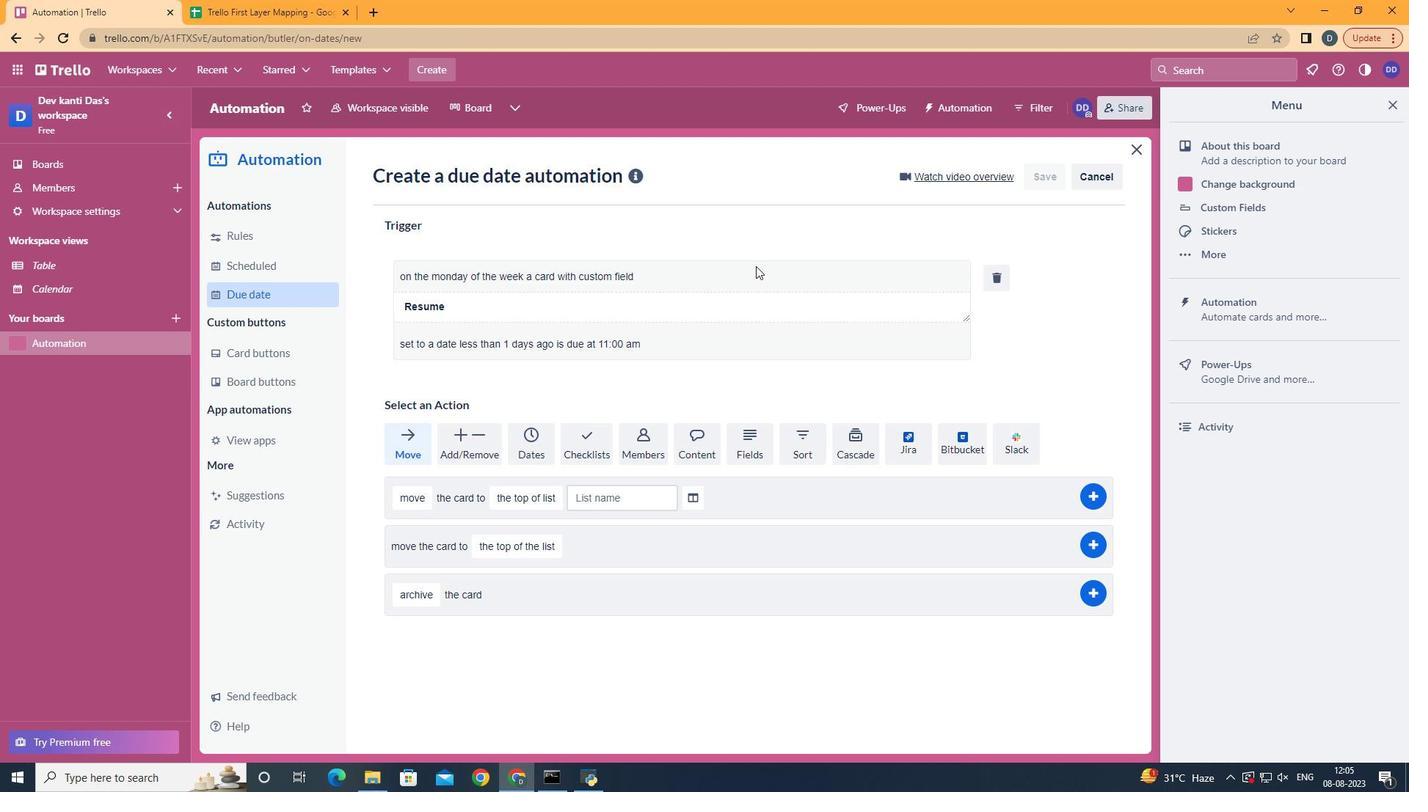 
